Task: Open Card Partnership Agreements Review in Board Product Market Fit Analysis to Workspace Digital Analytics and add a team member Softage.4@softage.net, a label Blue, a checklist Strategic Planning, an attachment from Trello, a color Blue and finally, add a card description 'Conduct customer research for new product' and a comment 'This task requires us to be proactive in identifying potential opportunities for growth and expansion.'. Add a start date 'Jan 08, 1900' with a due date 'Jan 15, 1900'
Action: Mouse moved to (478, 129)
Screenshot: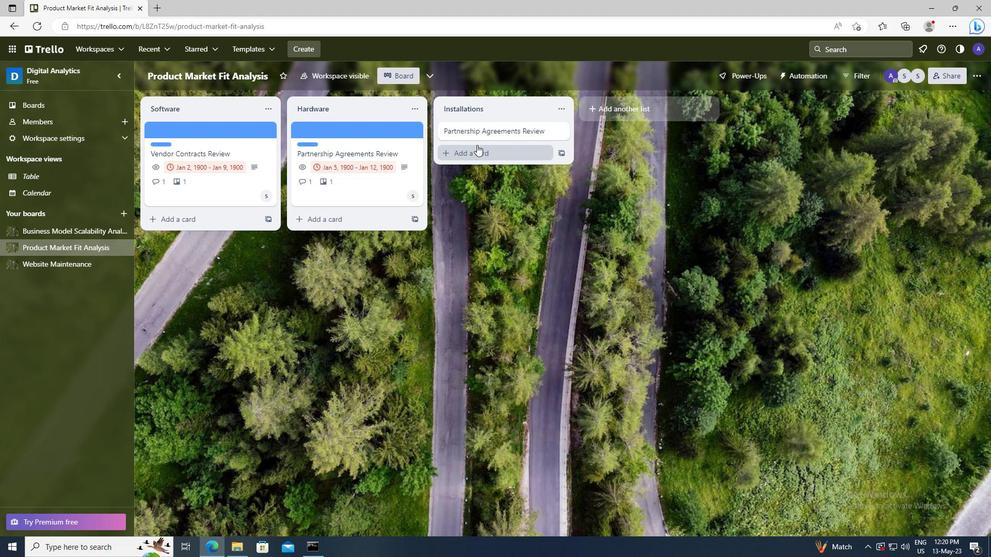 
Action: Mouse pressed left at (478, 129)
Screenshot: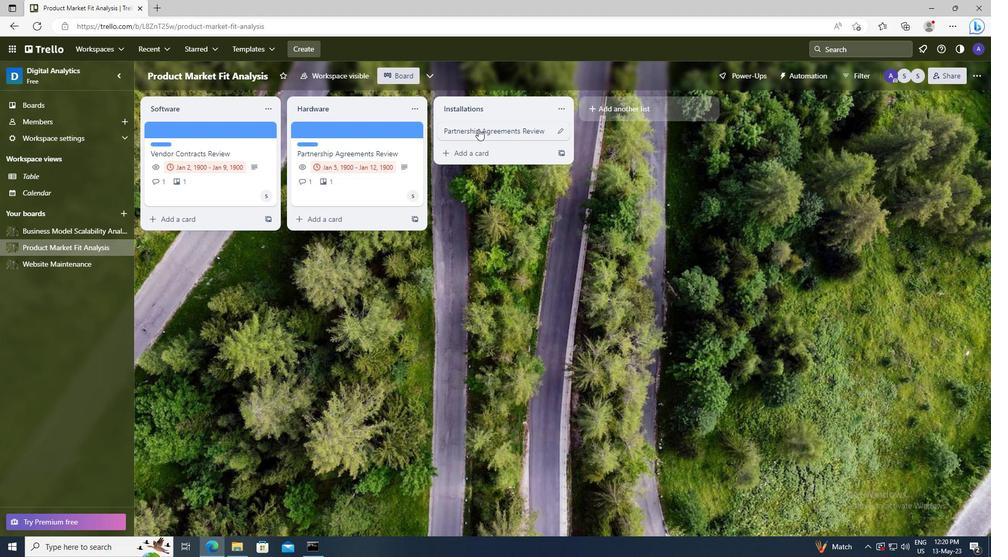 
Action: Mouse moved to (623, 160)
Screenshot: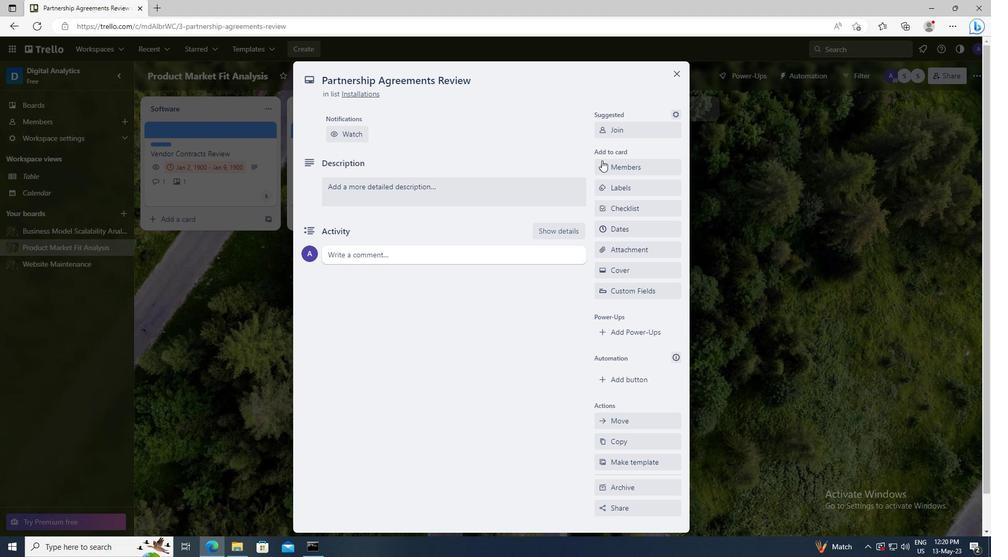 
Action: Mouse pressed left at (623, 160)
Screenshot: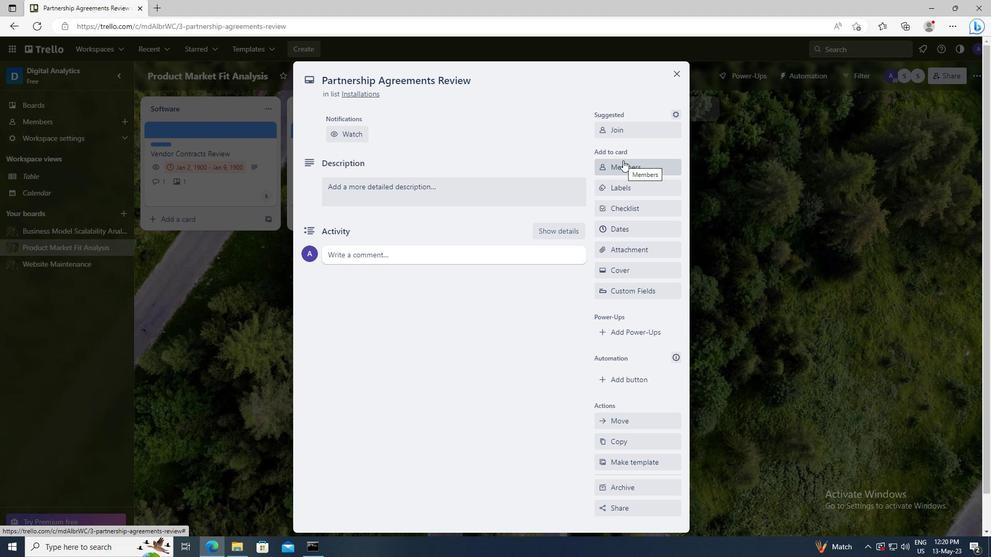 
Action: Mouse moved to (629, 212)
Screenshot: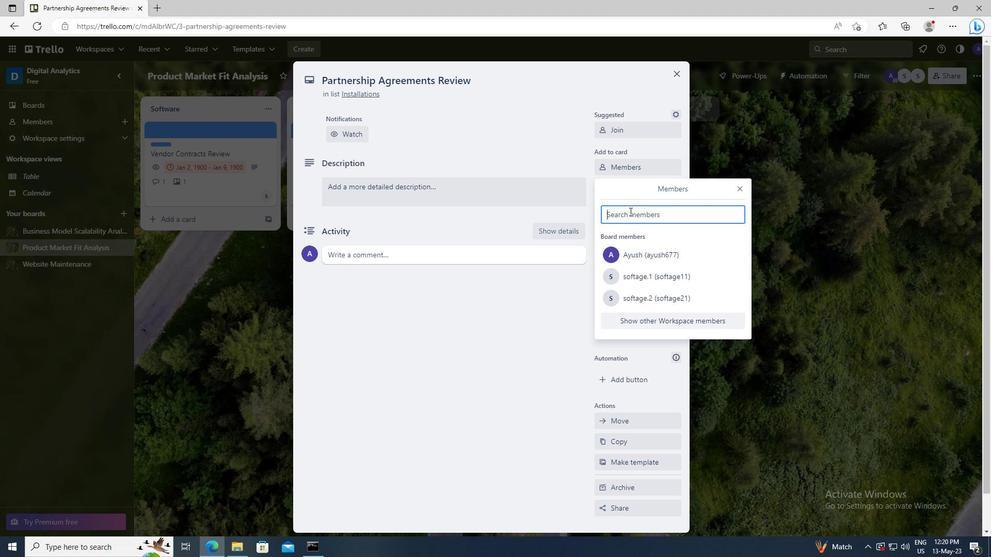 
Action: Mouse pressed left at (629, 212)
Screenshot: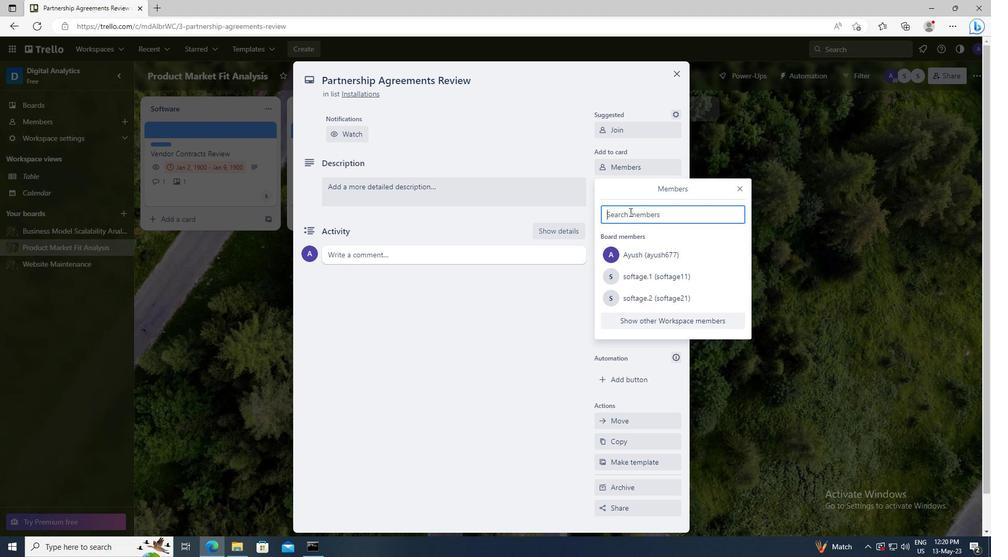 
Action: Key pressed <Key.shift>SOFTAGE.4
Screenshot: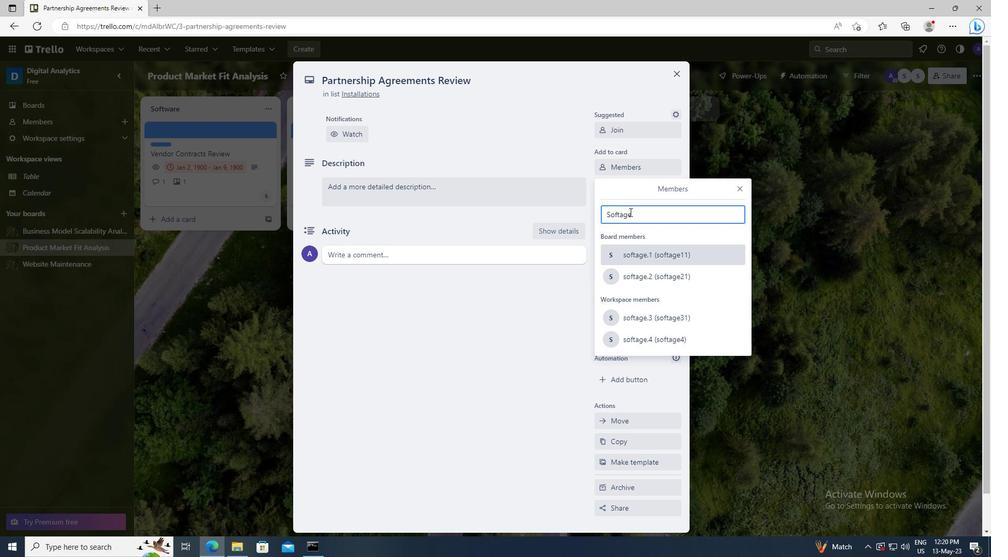 
Action: Mouse moved to (634, 309)
Screenshot: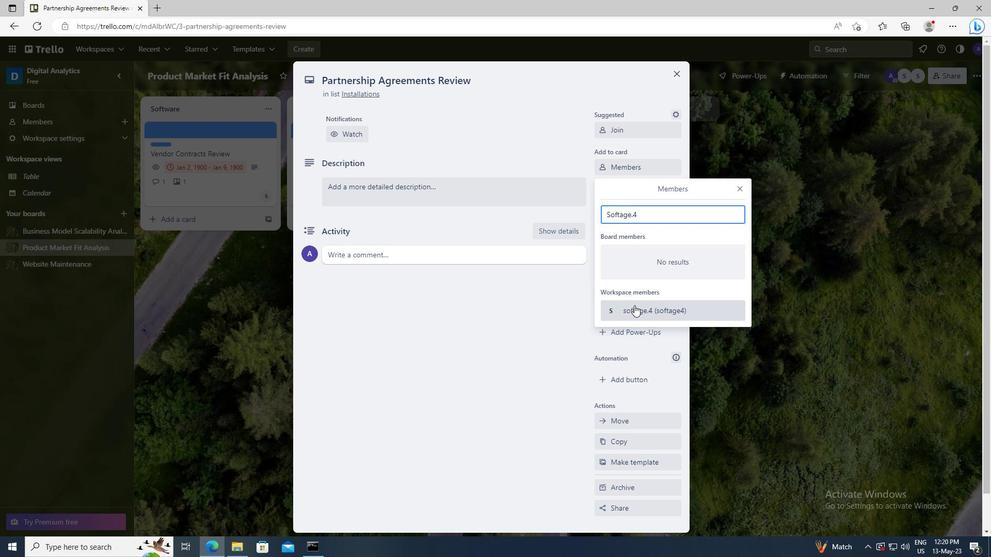 
Action: Mouse pressed left at (634, 309)
Screenshot: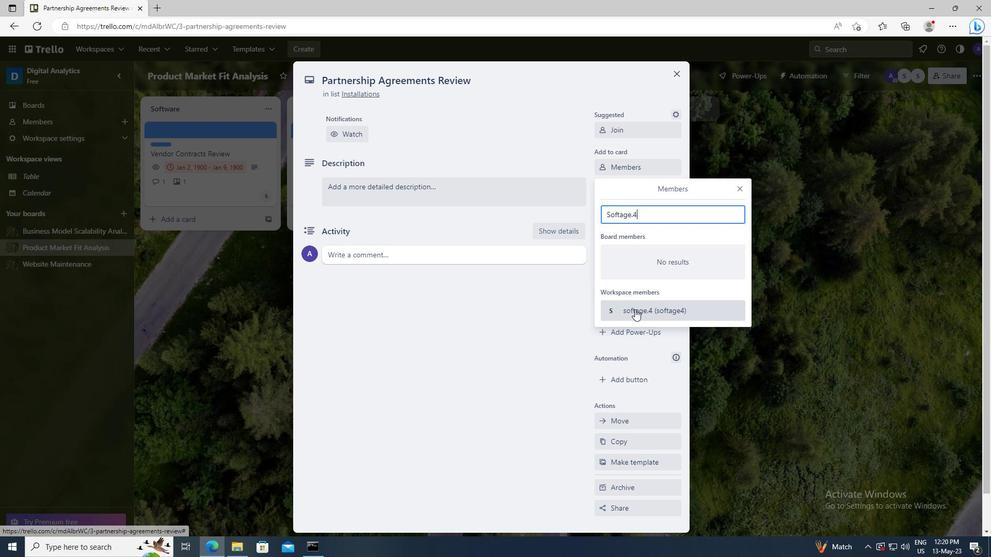 
Action: Mouse moved to (738, 188)
Screenshot: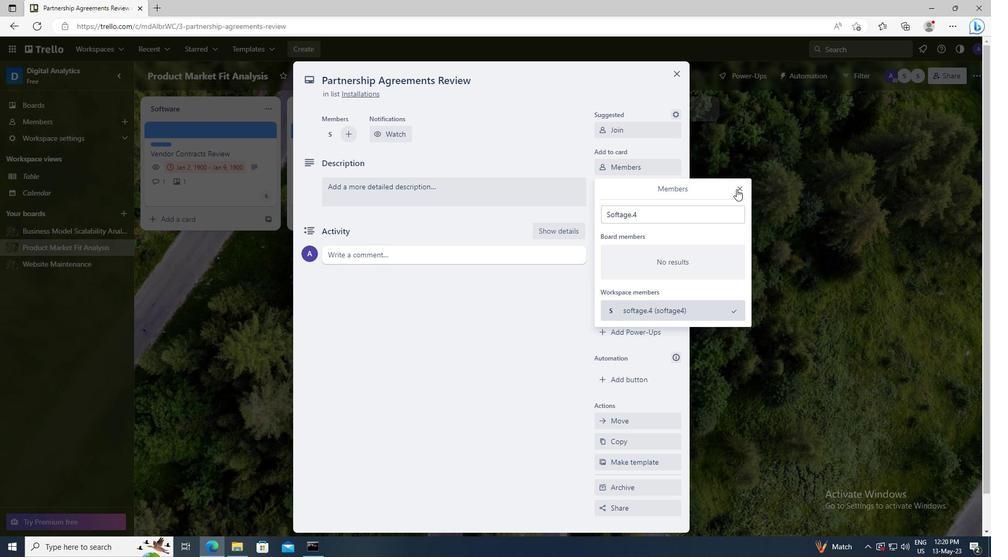 
Action: Mouse pressed left at (738, 188)
Screenshot: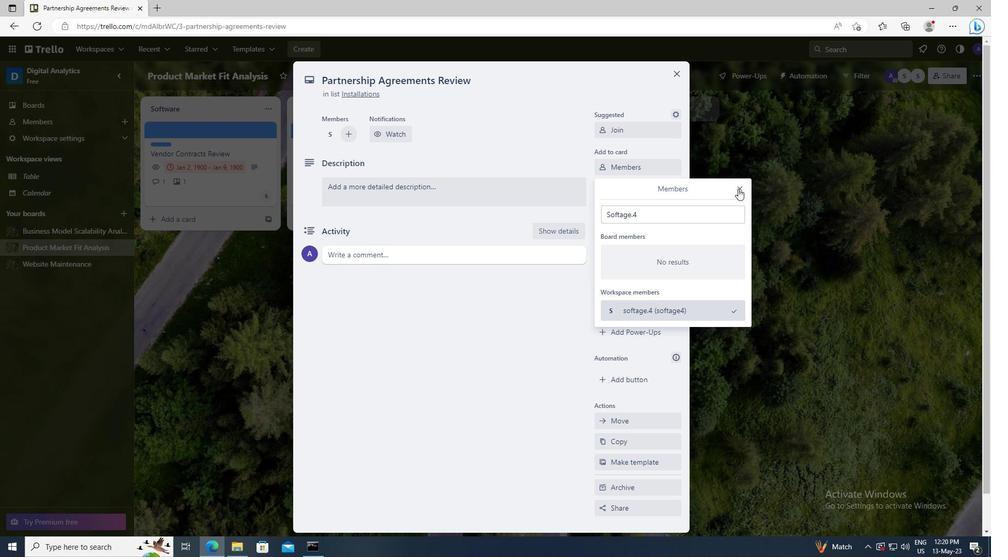 
Action: Mouse moved to (625, 188)
Screenshot: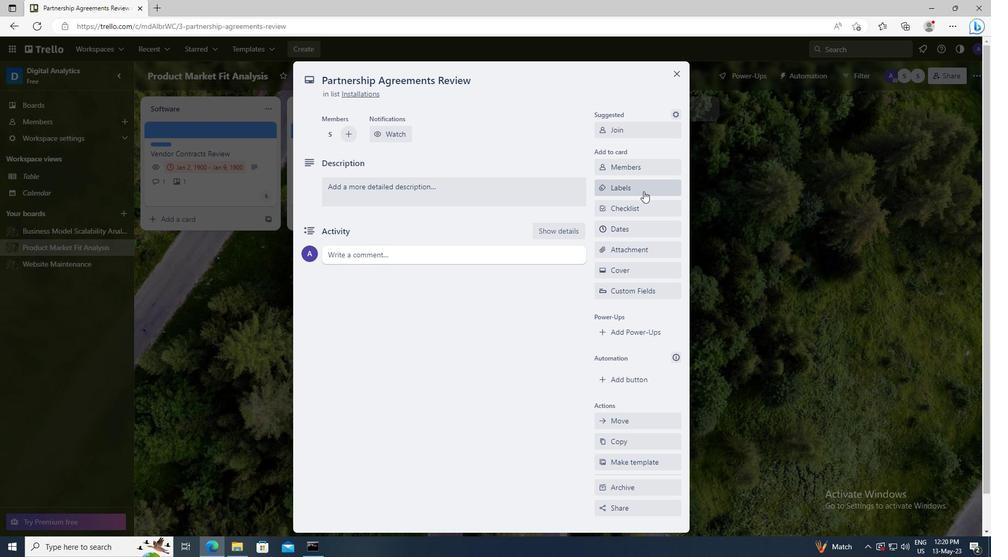 
Action: Mouse pressed left at (625, 188)
Screenshot: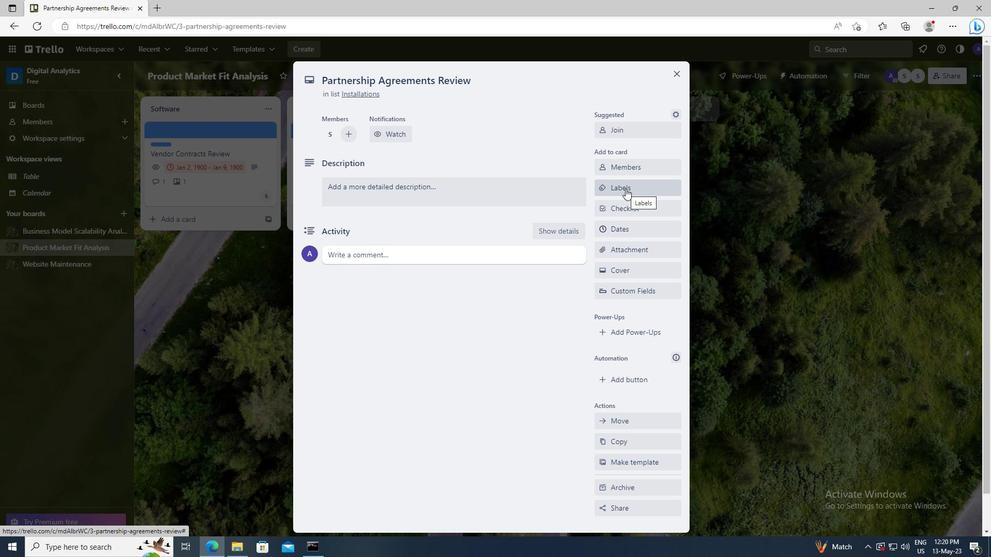 
Action: Mouse moved to (656, 390)
Screenshot: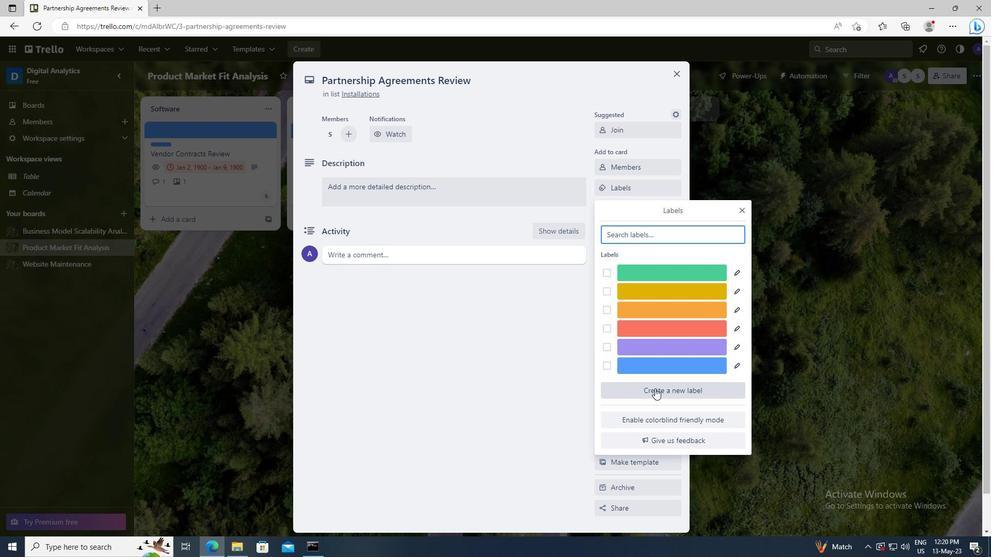 
Action: Mouse pressed left at (656, 390)
Screenshot: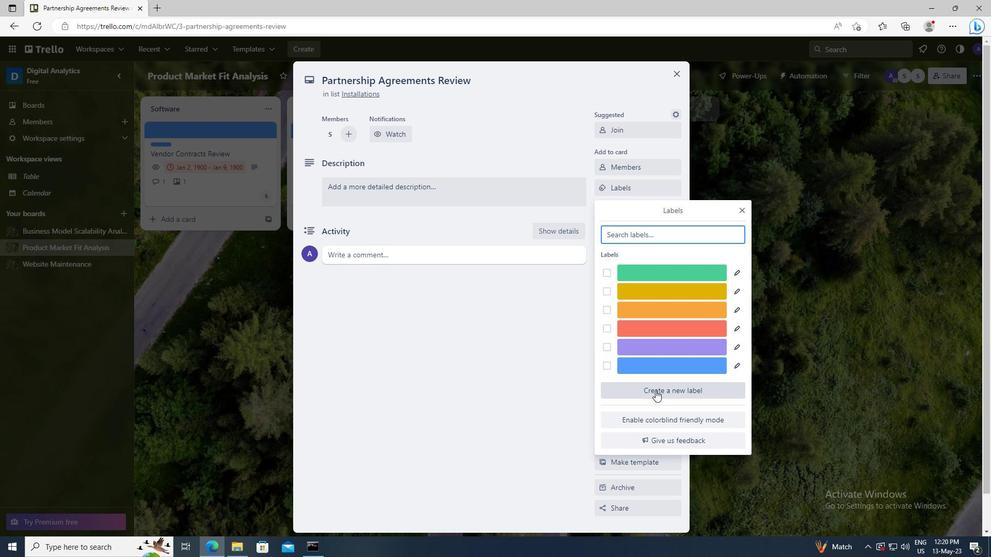 
Action: Mouse moved to (618, 415)
Screenshot: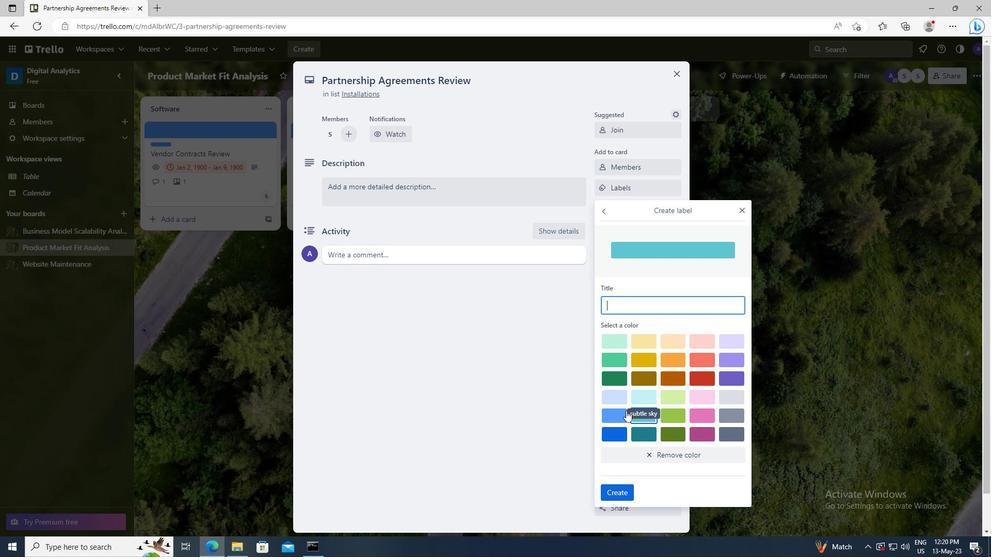 
Action: Mouse pressed left at (618, 415)
Screenshot: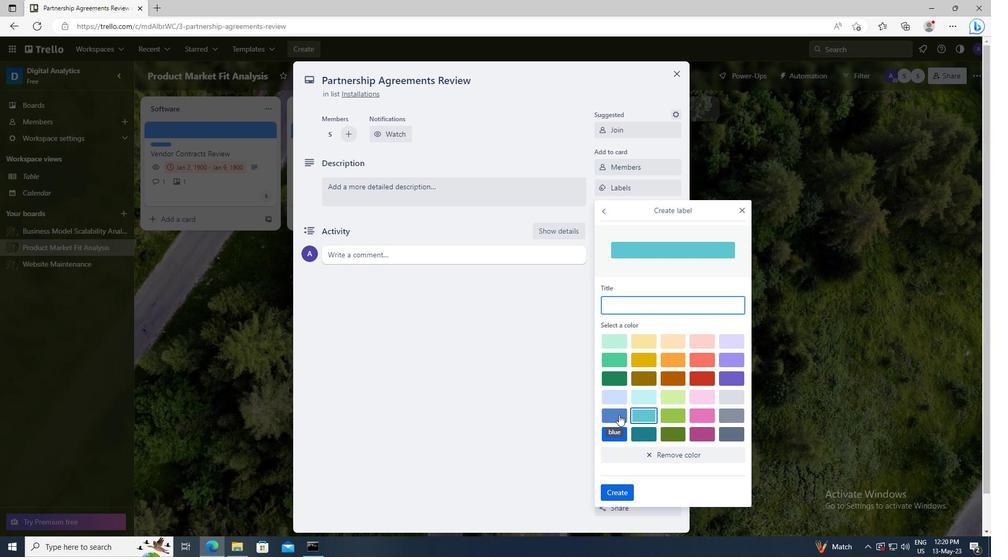 
Action: Mouse moved to (618, 491)
Screenshot: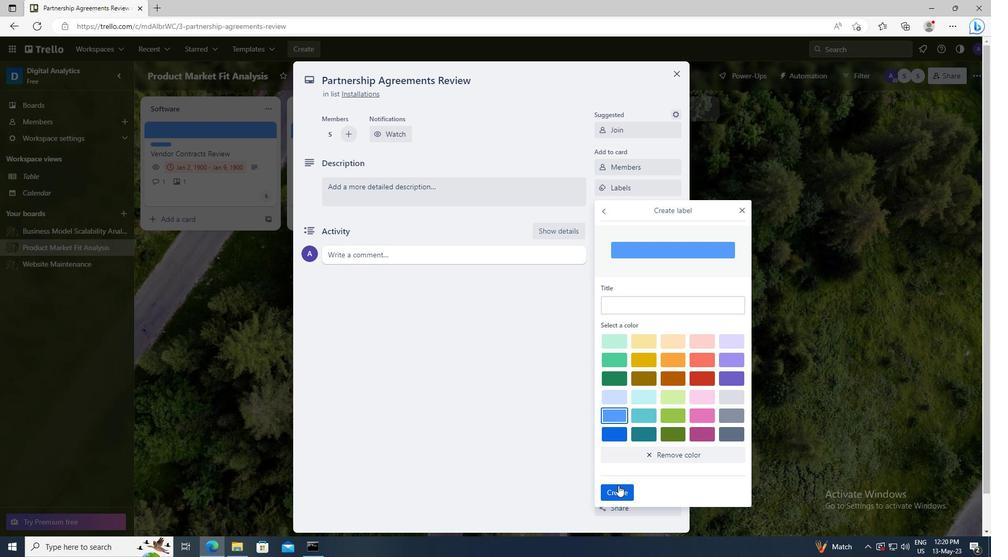 
Action: Mouse pressed left at (618, 491)
Screenshot: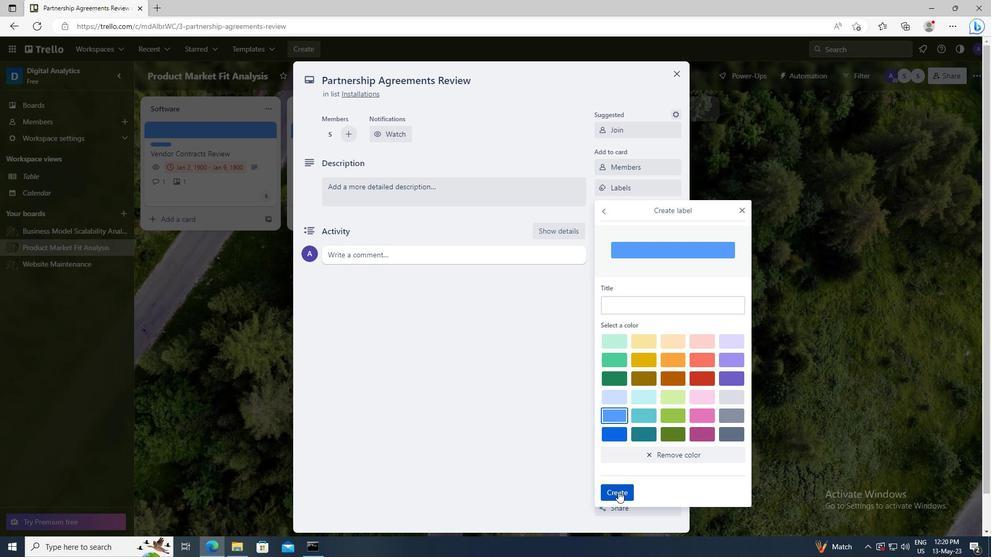 
Action: Mouse moved to (742, 211)
Screenshot: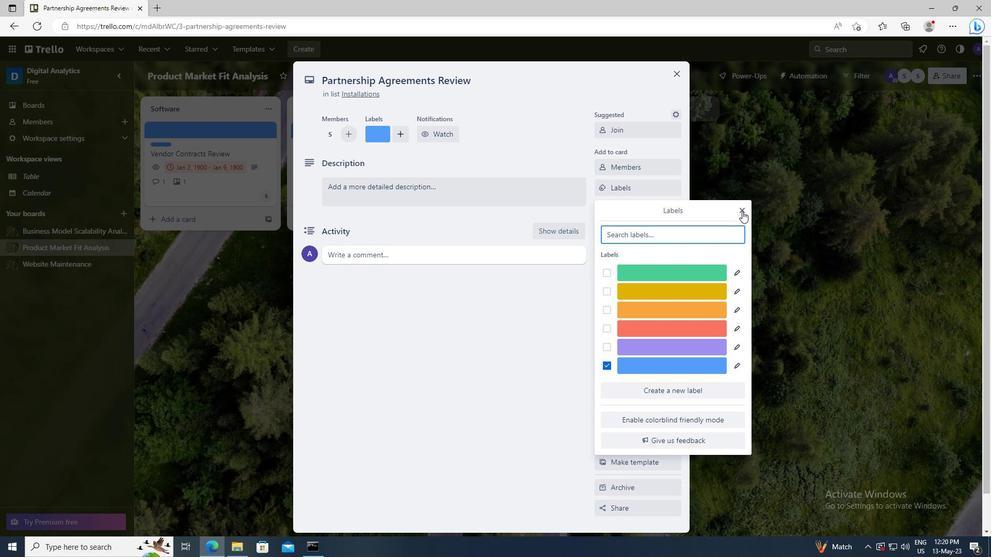 
Action: Mouse pressed left at (742, 211)
Screenshot: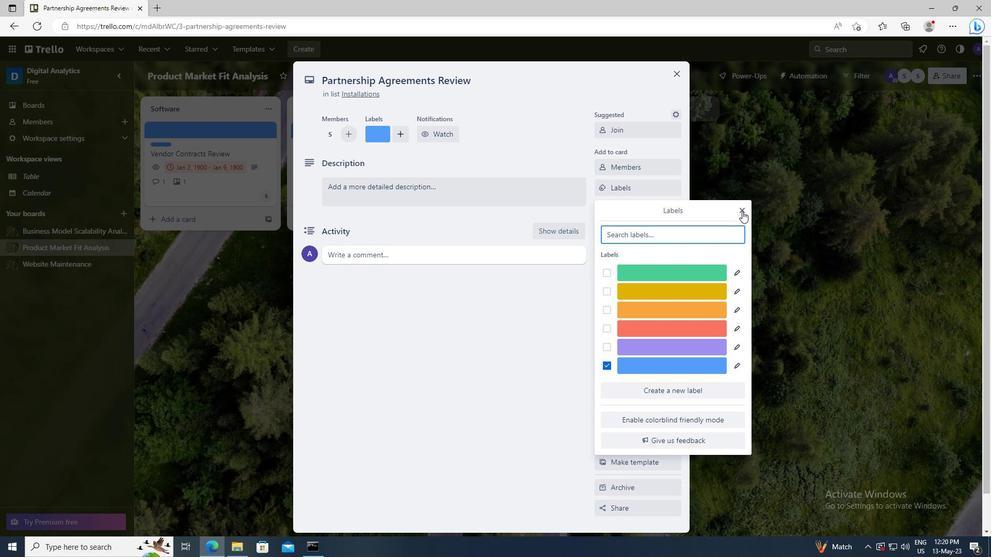 
Action: Mouse moved to (627, 209)
Screenshot: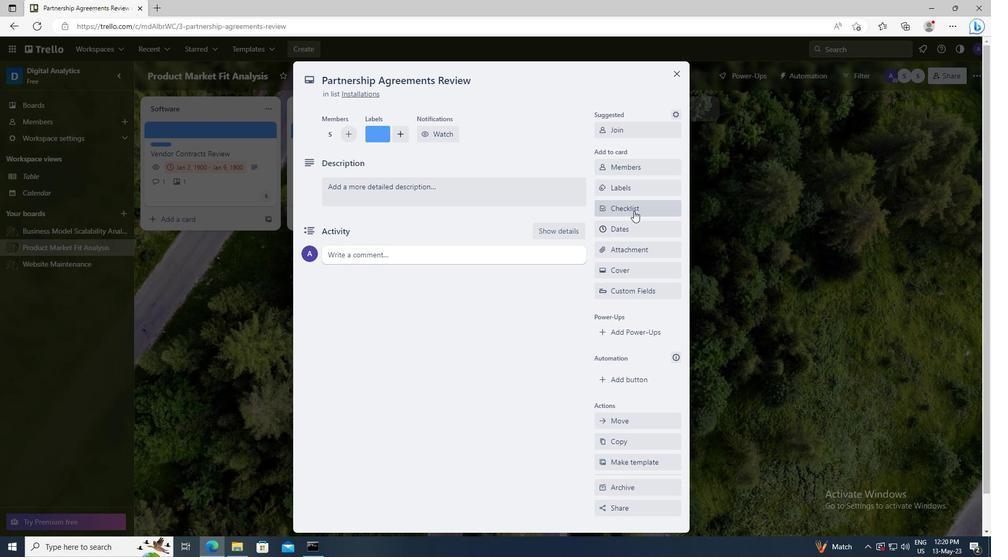 
Action: Mouse pressed left at (627, 209)
Screenshot: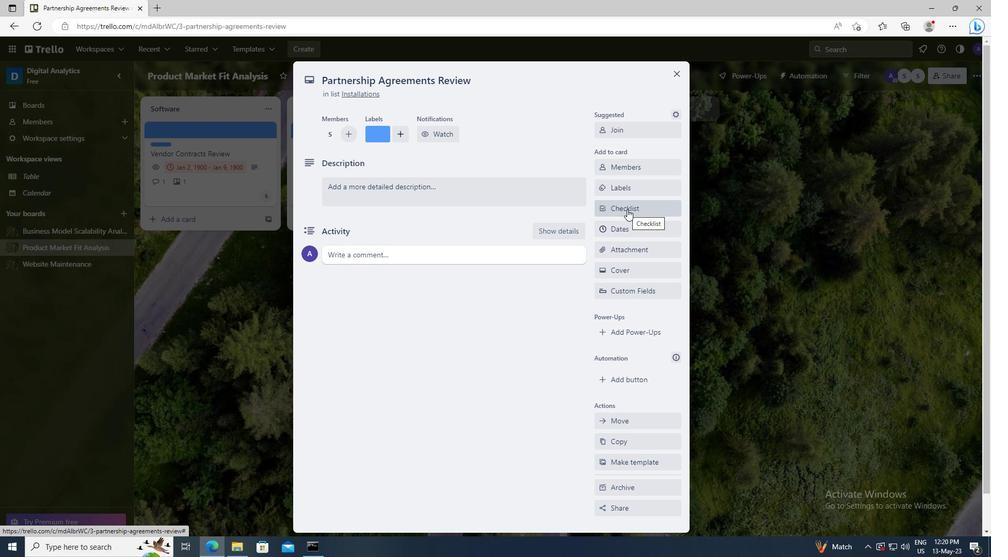 
Action: Key pressed <Key.shift>STRATEGIC<Key.space><Key.shift>PLANNING
Screenshot: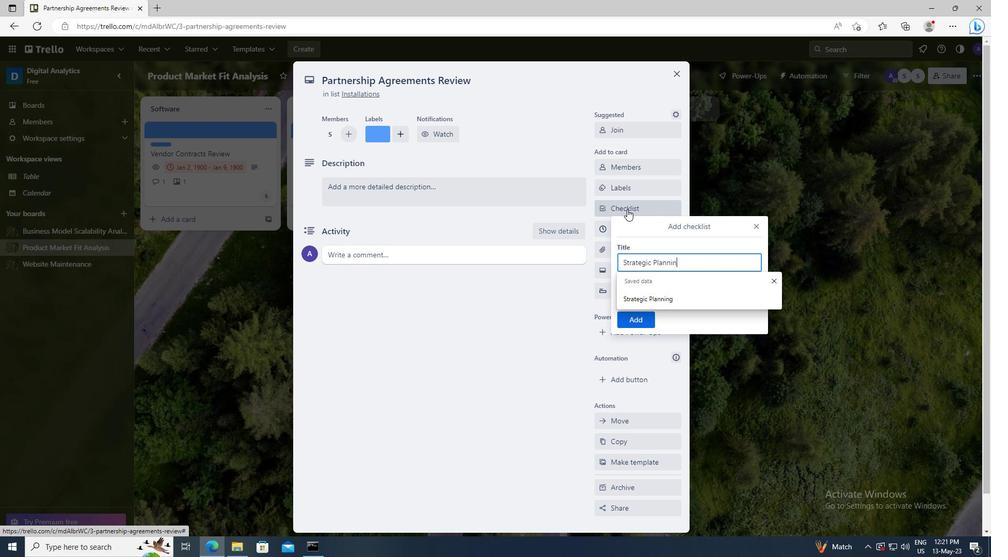 
Action: Mouse moved to (629, 318)
Screenshot: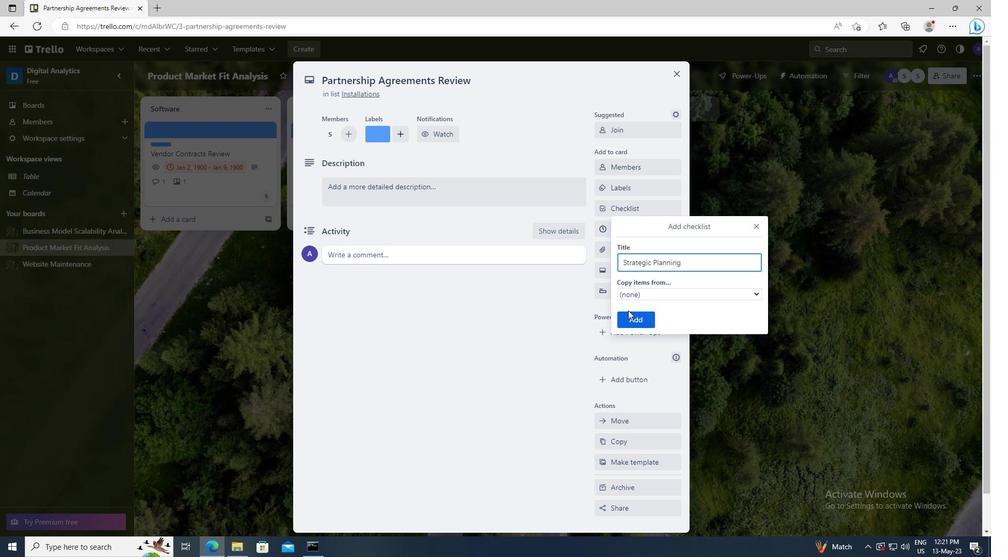 
Action: Mouse pressed left at (629, 318)
Screenshot: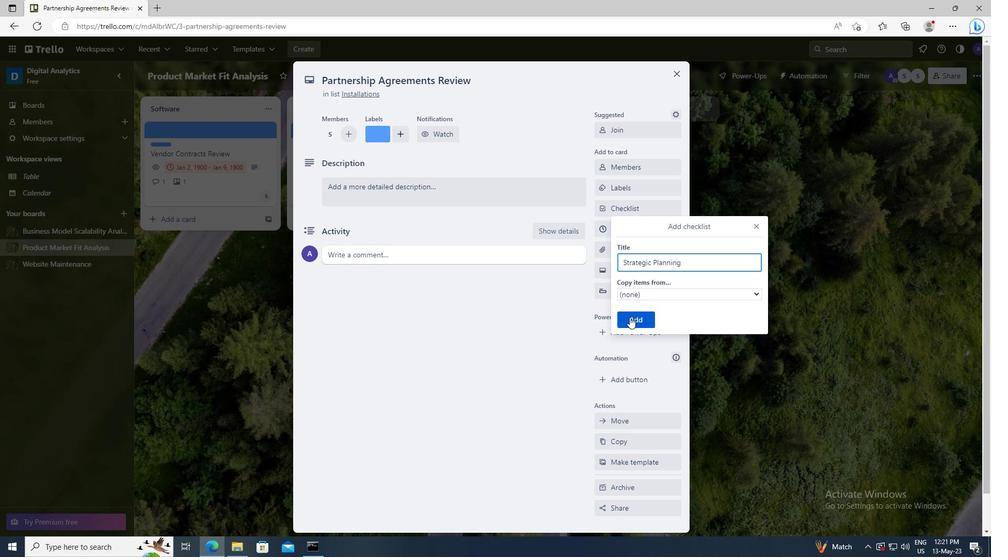 
Action: Mouse moved to (629, 253)
Screenshot: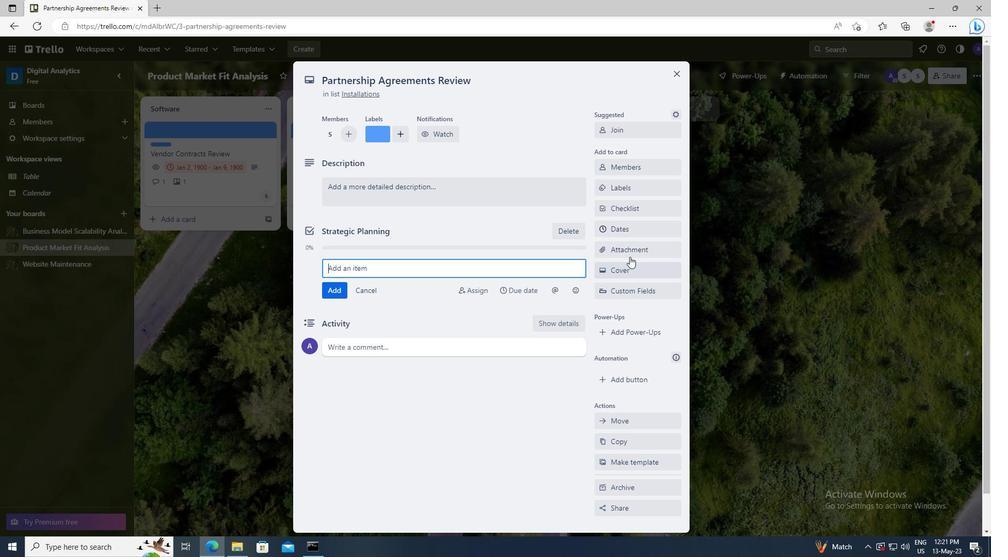 
Action: Mouse pressed left at (629, 253)
Screenshot: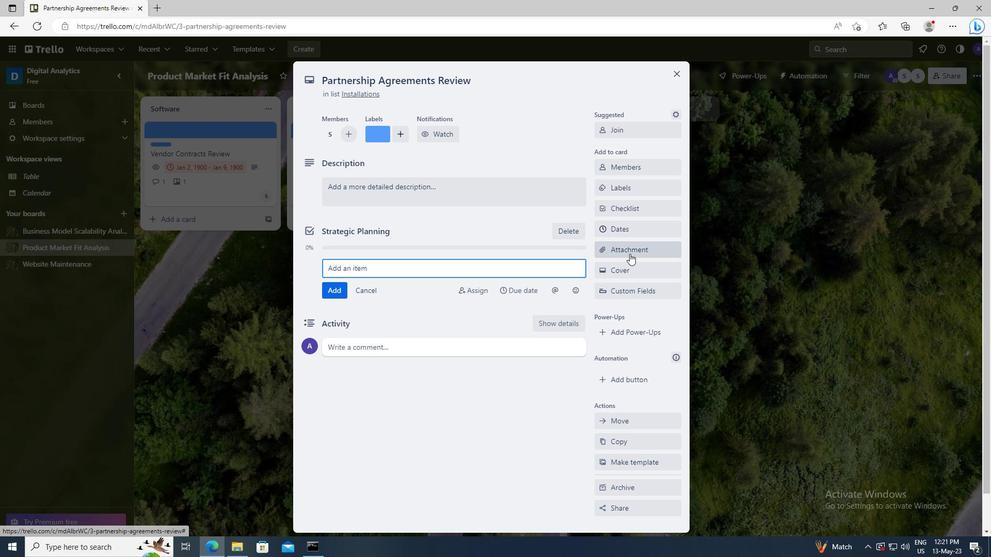 
Action: Mouse moved to (617, 314)
Screenshot: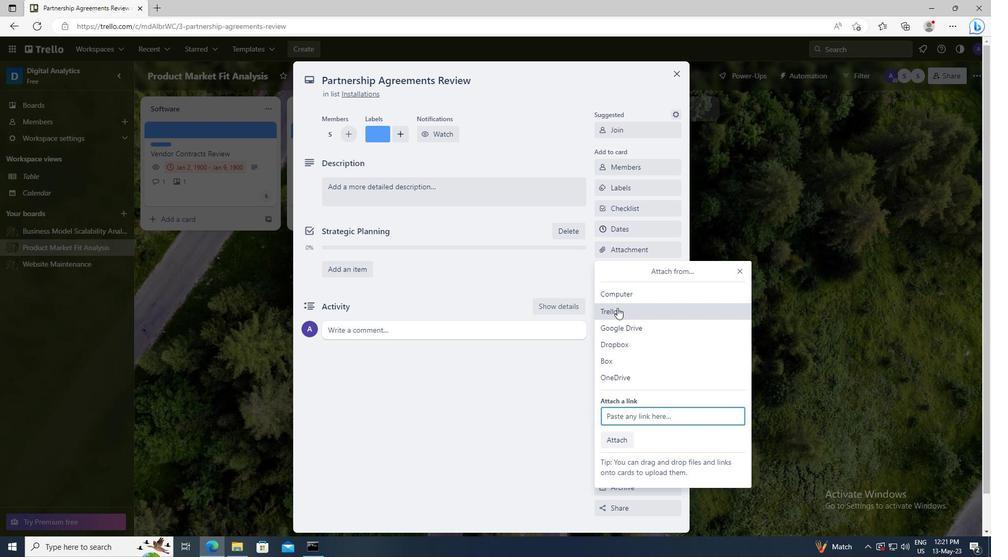 
Action: Mouse pressed left at (617, 314)
Screenshot: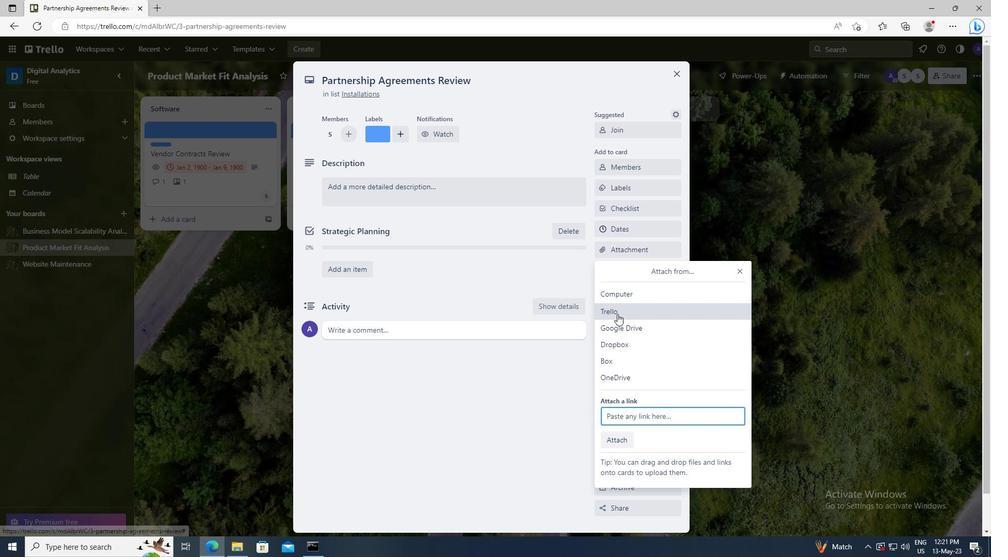 
Action: Mouse moved to (616, 250)
Screenshot: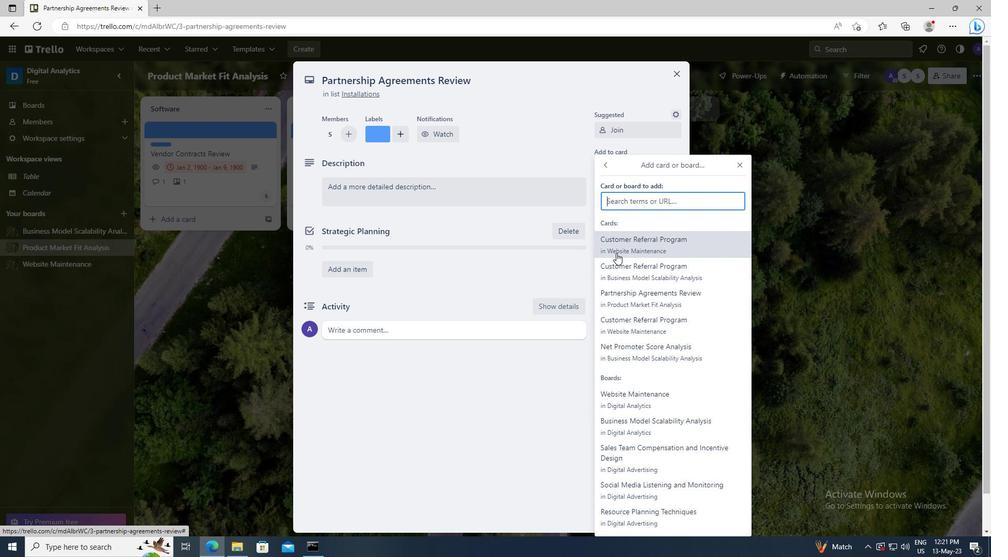 
Action: Mouse pressed left at (616, 250)
Screenshot: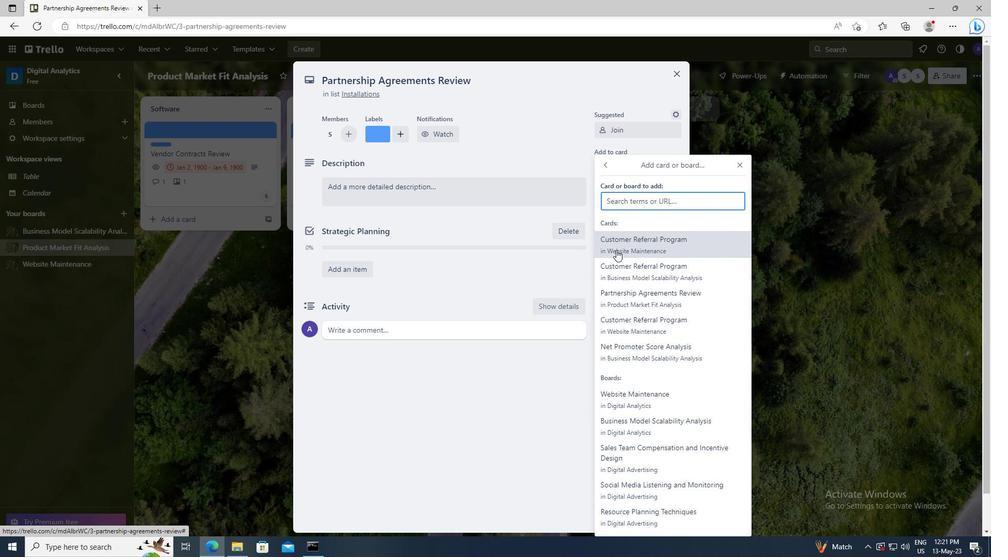 
Action: Mouse moved to (618, 268)
Screenshot: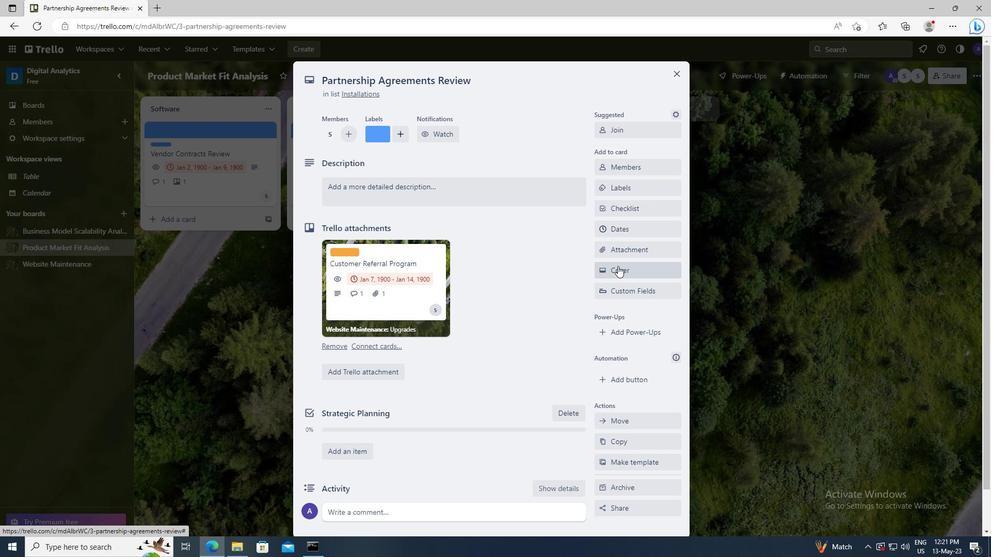 
Action: Mouse pressed left at (618, 268)
Screenshot: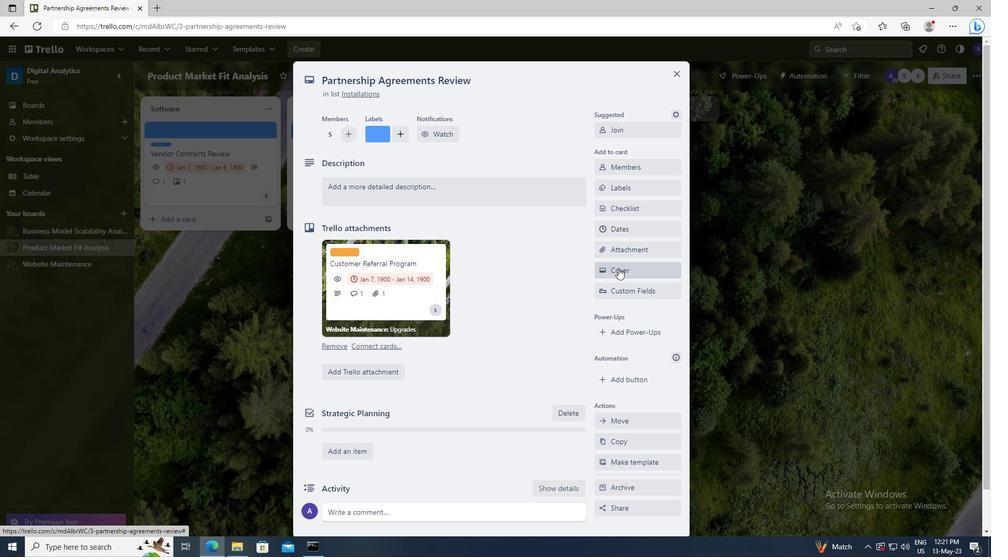 
Action: Mouse moved to (611, 355)
Screenshot: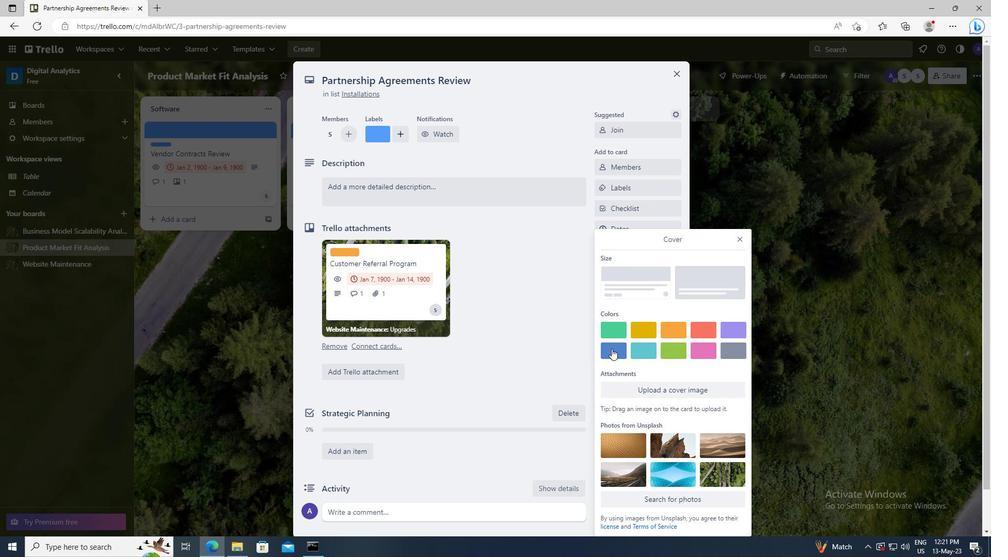 
Action: Mouse pressed left at (611, 355)
Screenshot: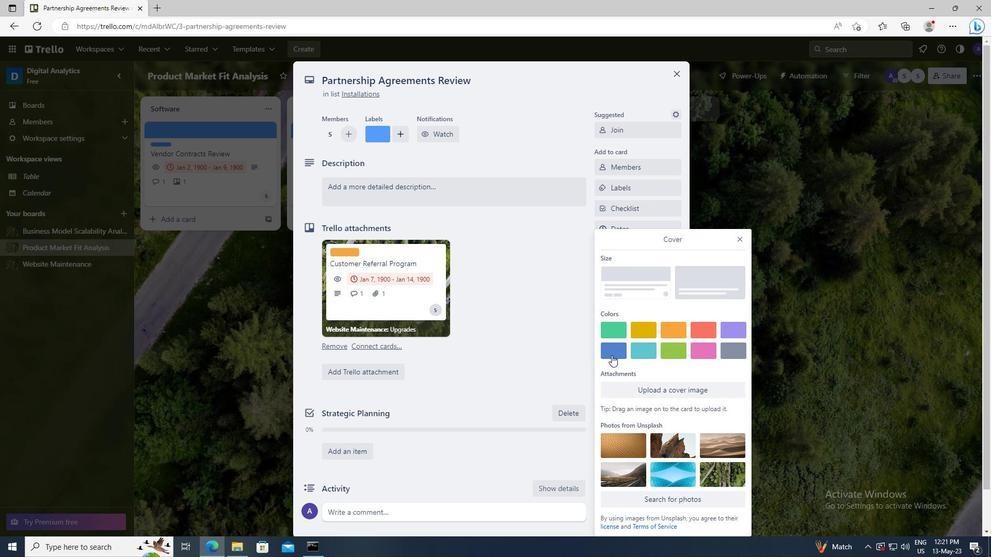 
Action: Mouse moved to (739, 221)
Screenshot: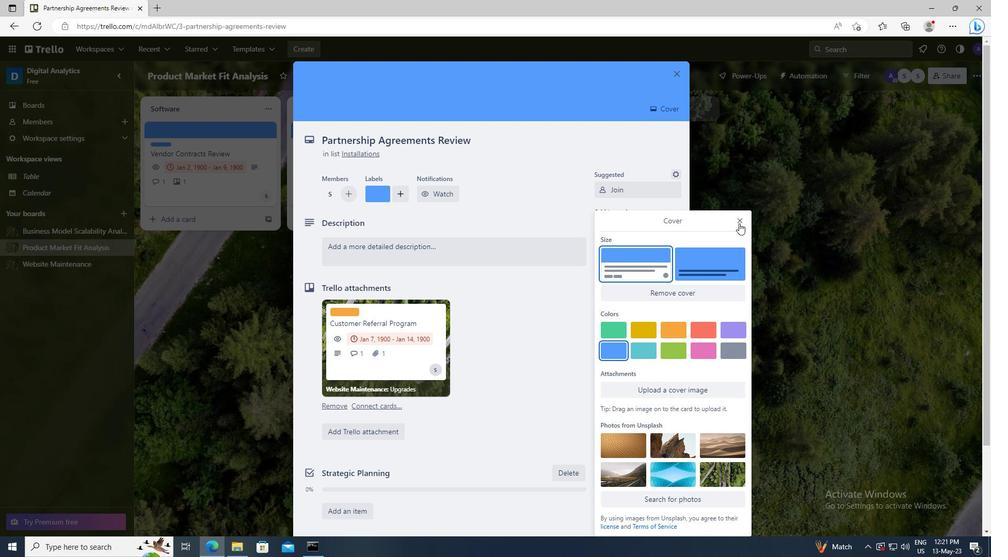 
Action: Mouse pressed left at (739, 221)
Screenshot: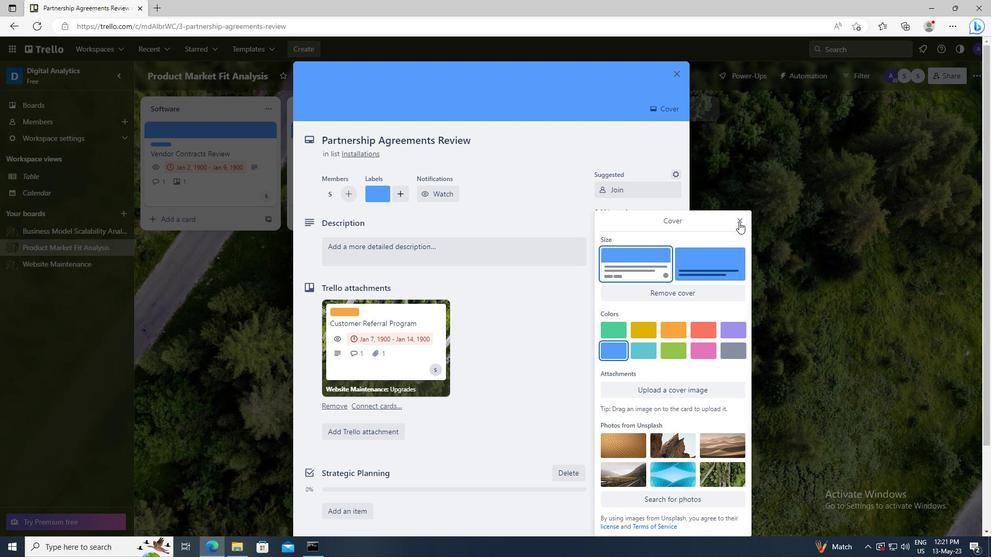 
Action: Mouse moved to (433, 249)
Screenshot: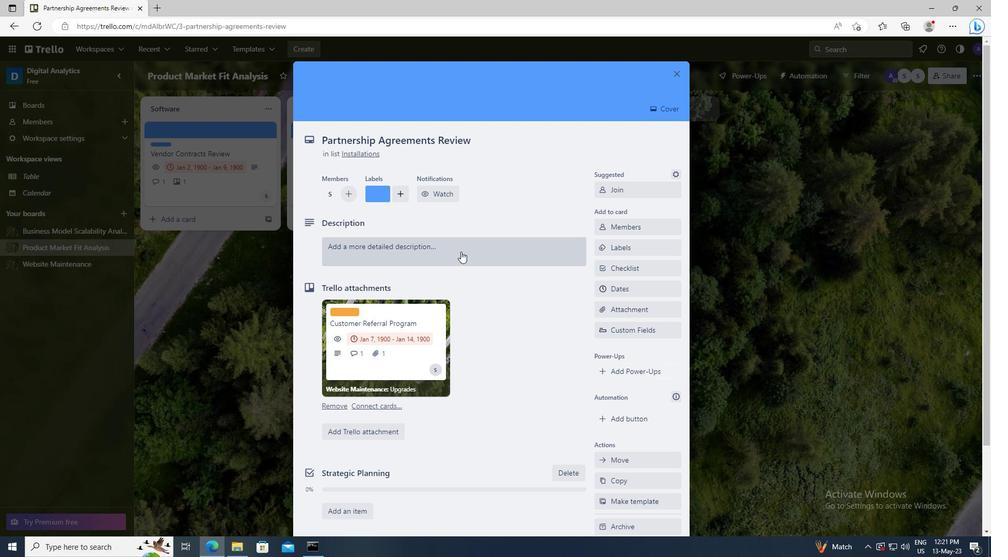 
Action: Mouse pressed left at (433, 249)
Screenshot: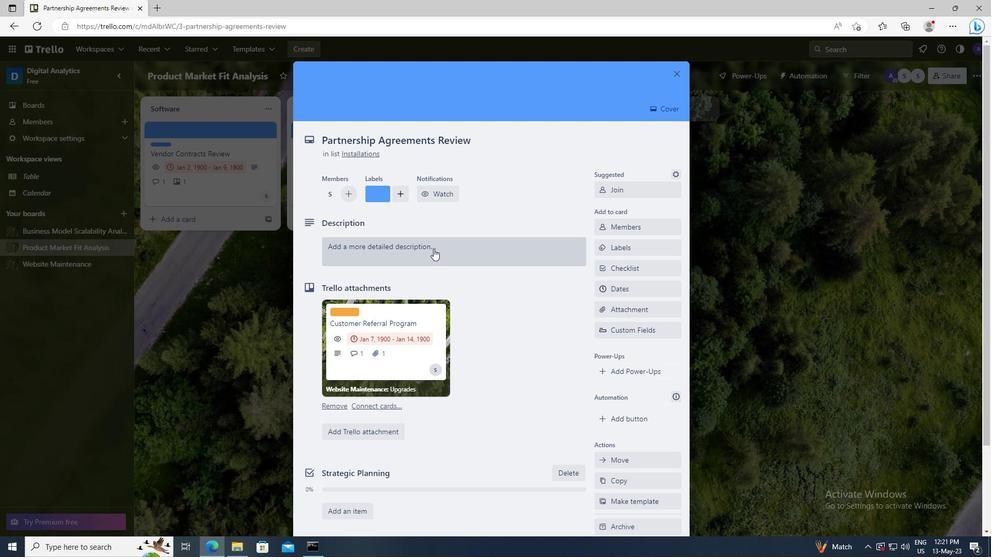 
Action: Key pressed <Key.shift>CONDUCT<Key.space>CUSTOMER<Key.space>RESEARCH<Key.space>FOR<Key.space>NEW<Key.space>PRODUCT
Screenshot: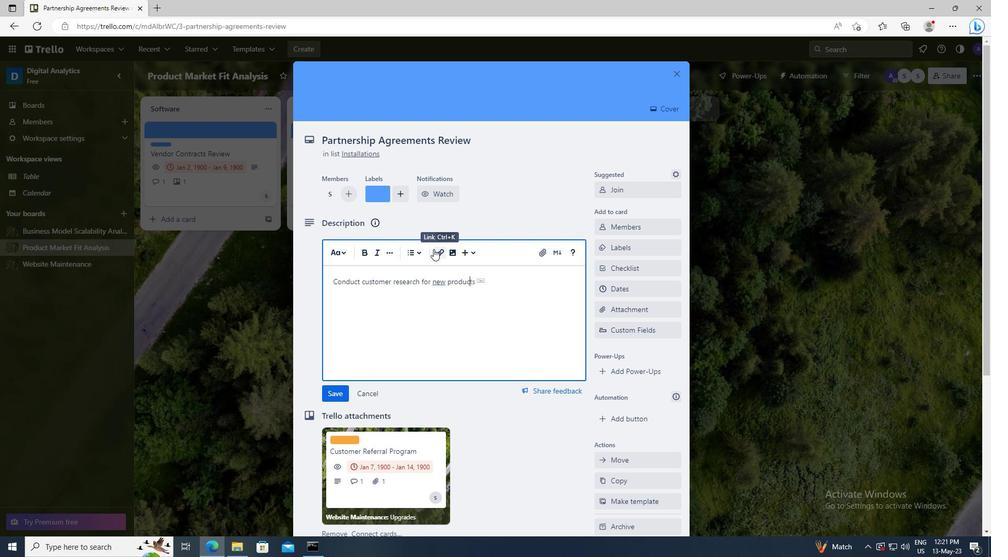 
Action: Mouse scrolled (433, 248) with delta (0, 0)
Screenshot: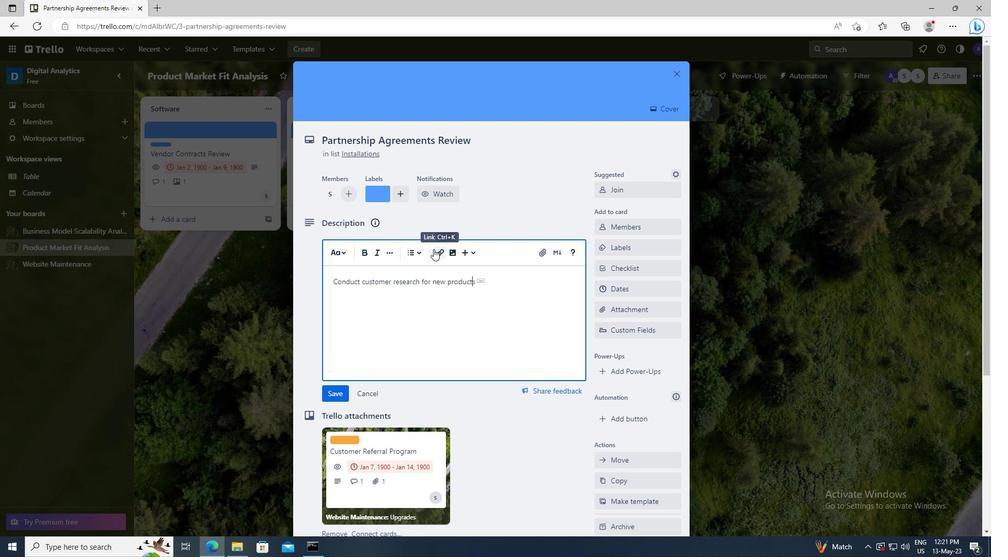 
Action: Mouse moved to (339, 319)
Screenshot: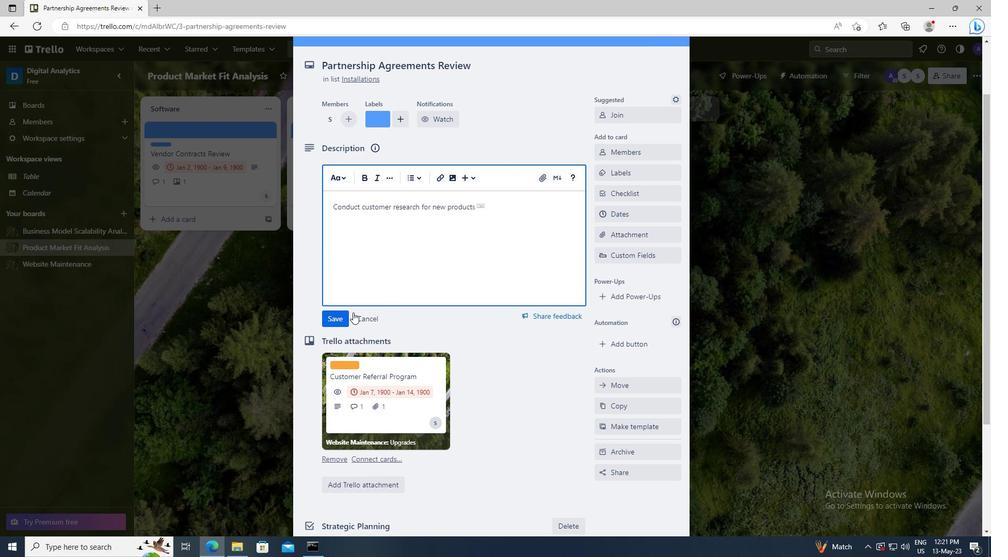 
Action: Mouse pressed left at (339, 319)
Screenshot: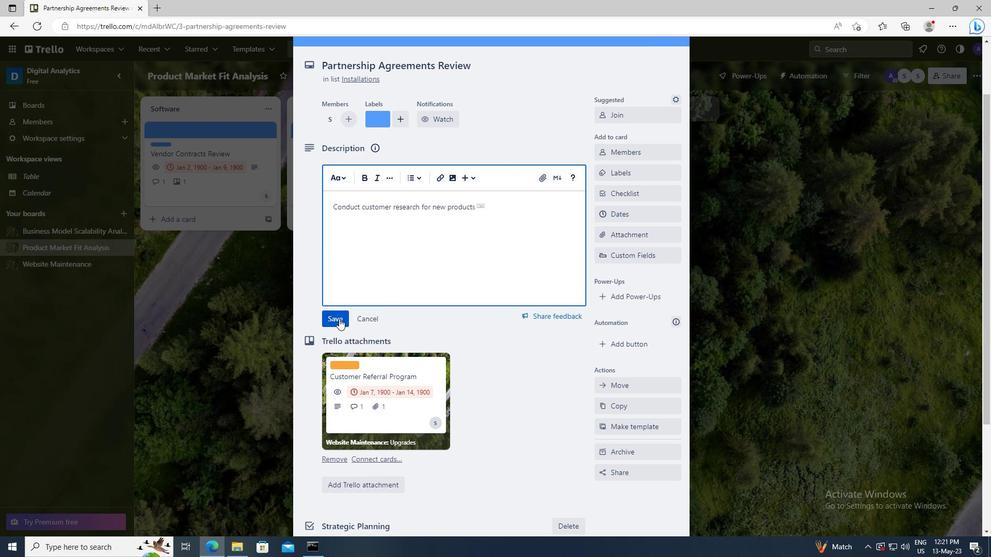 
Action: Mouse scrolled (339, 318) with delta (0, 0)
Screenshot: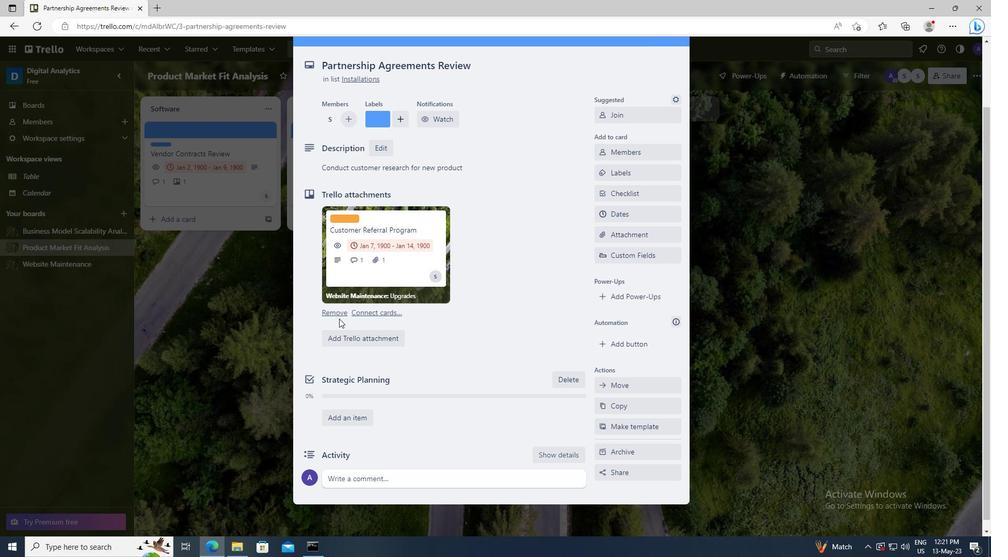 
Action: Mouse moved to (352, 470)
Screenshot: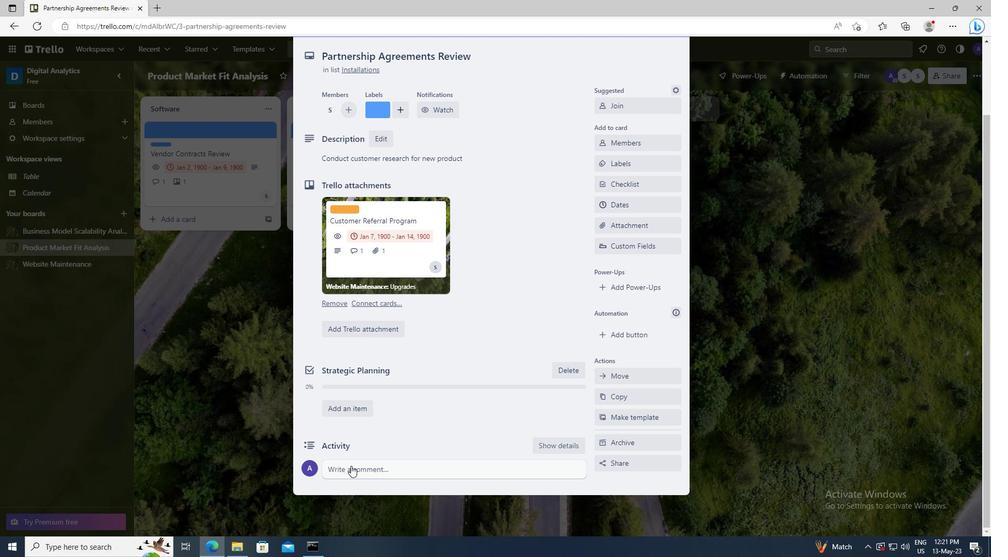 
Action: Mouse pressed left at (352, 470)
Screenshot: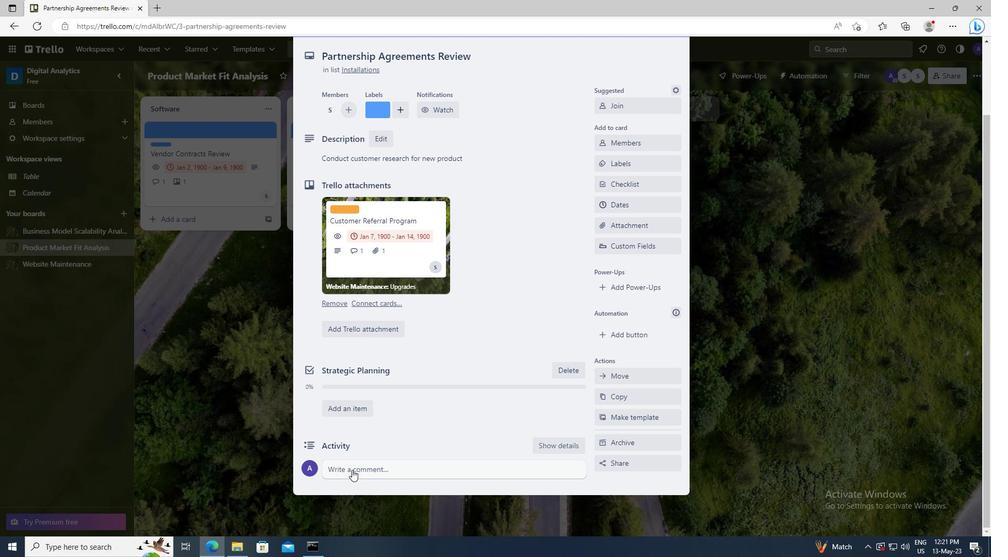 
Action: Key pressed <Key.shift>THIS<Key.space>TASK<Key.space>REQUIRES<Key.space>US<Key.space>TO<Key.space>BE<Key.space>PROACTIVE<Key.space>IN<Key.space>IDENTIFYING<Key.space>POTENTIAL<Key.space>OPPORTUNITIES<Key.space>FOR<Key.space>GROWTH<Key.space>AND<Key.space>EXPANSION.
Screenshot: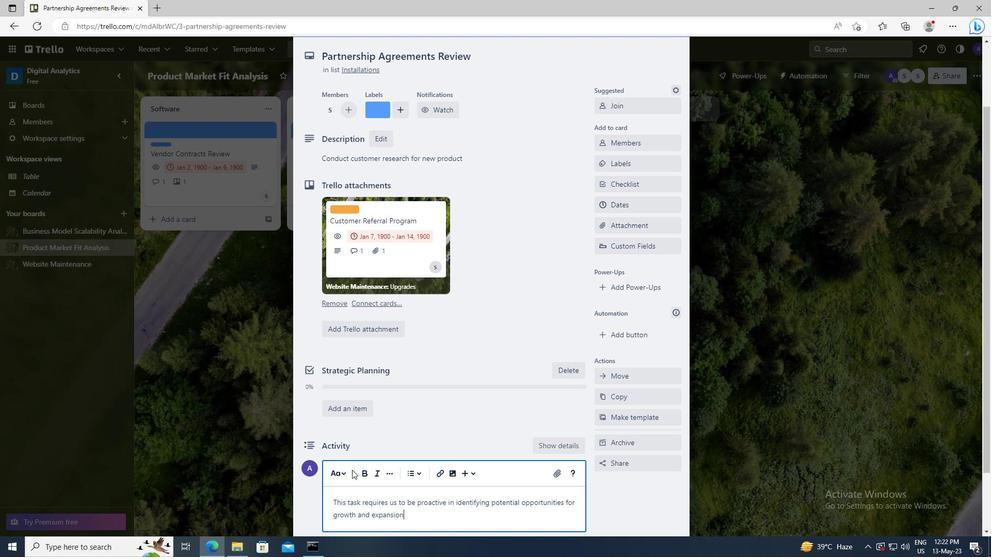 
Action: Mouse scrolled (352, 469) with delta (0, 0)
Screenshot: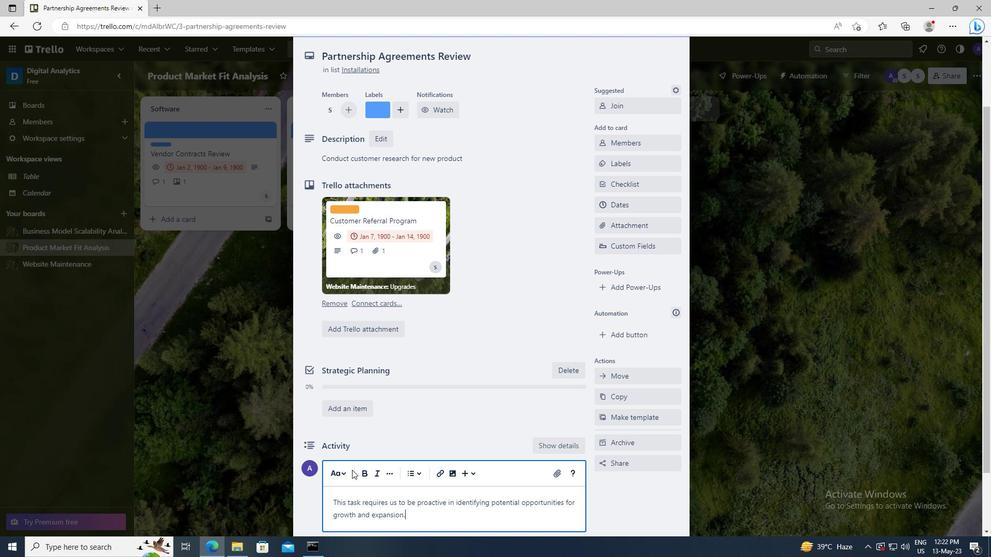 
Action: Mouse moved to (338, 471)
Screenshot: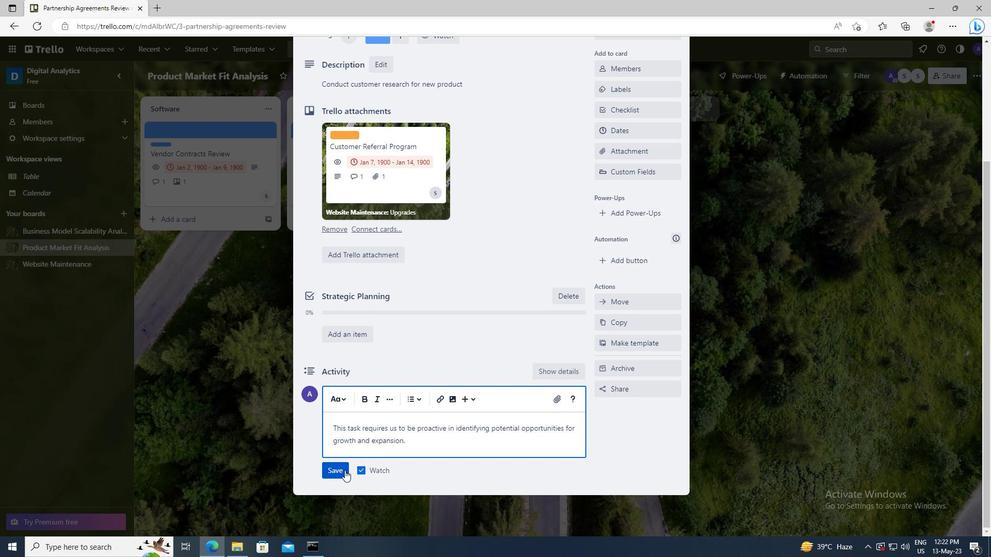 
Action: Mouse pressed left at (338, 471)
Screenshot: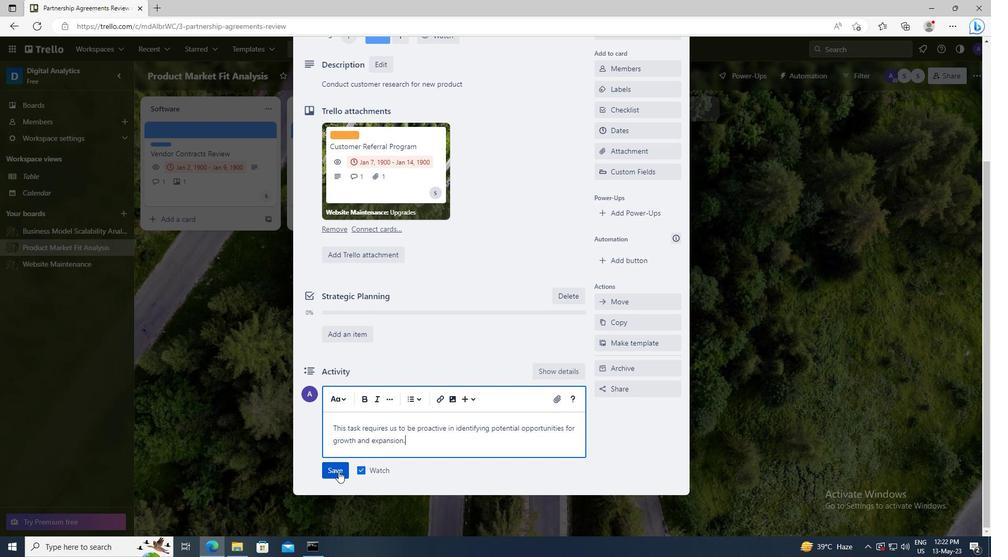 
Action: Mouse moved to (618, 204)
Screenshot: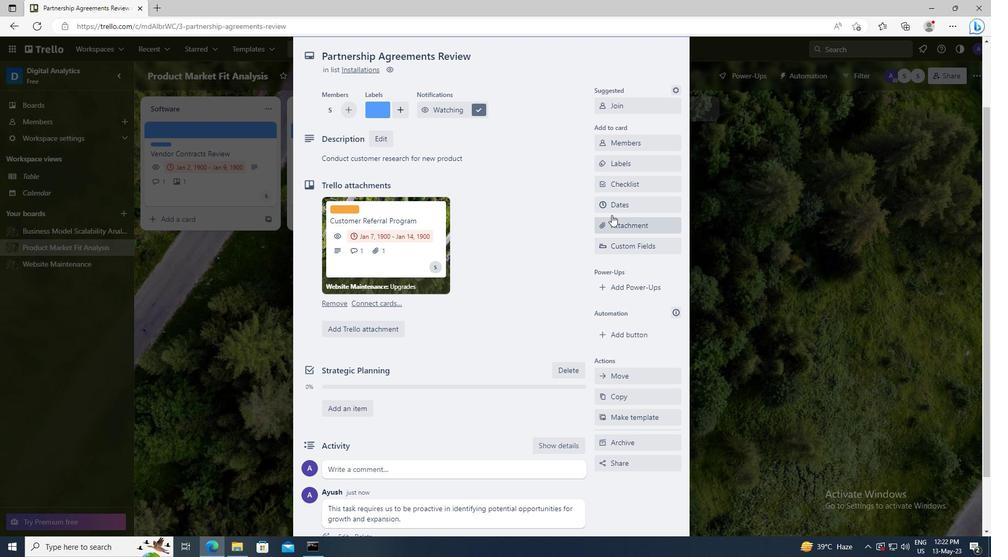 
Action: Mouse pressed left at (618, 204)
Screenshot: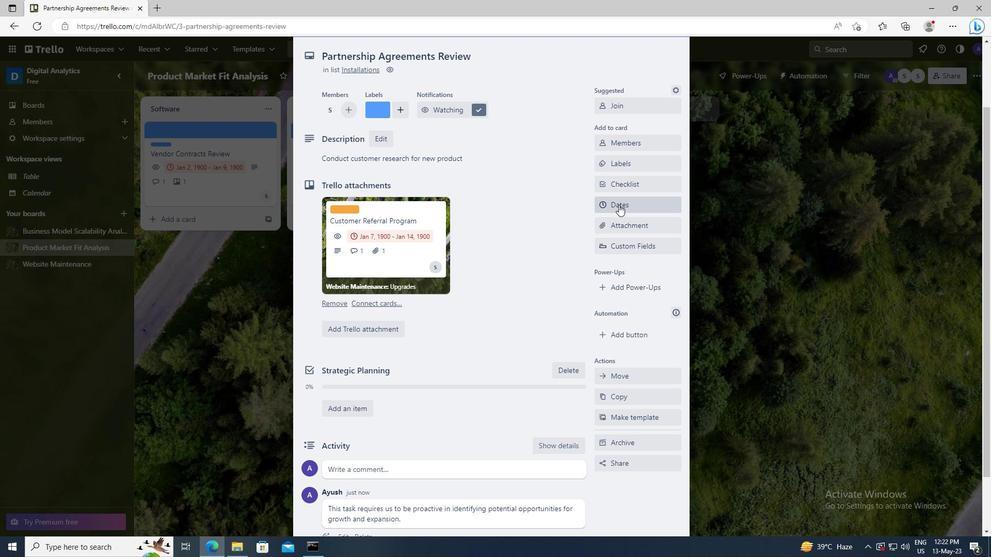 
Action: Mouse moved to (603, 262)
Screenshot: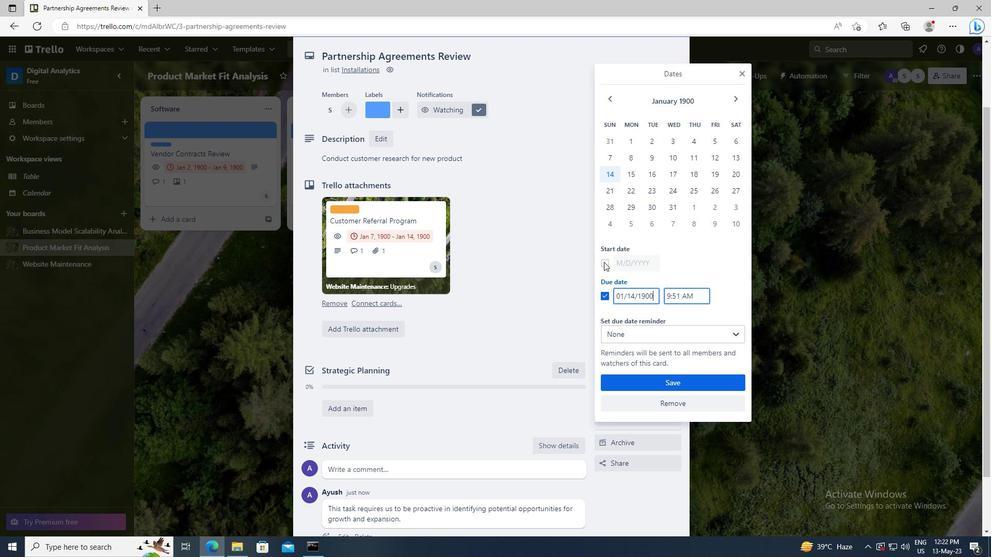 
Action: Mouse pressed left at (603, 262)
Screenshot: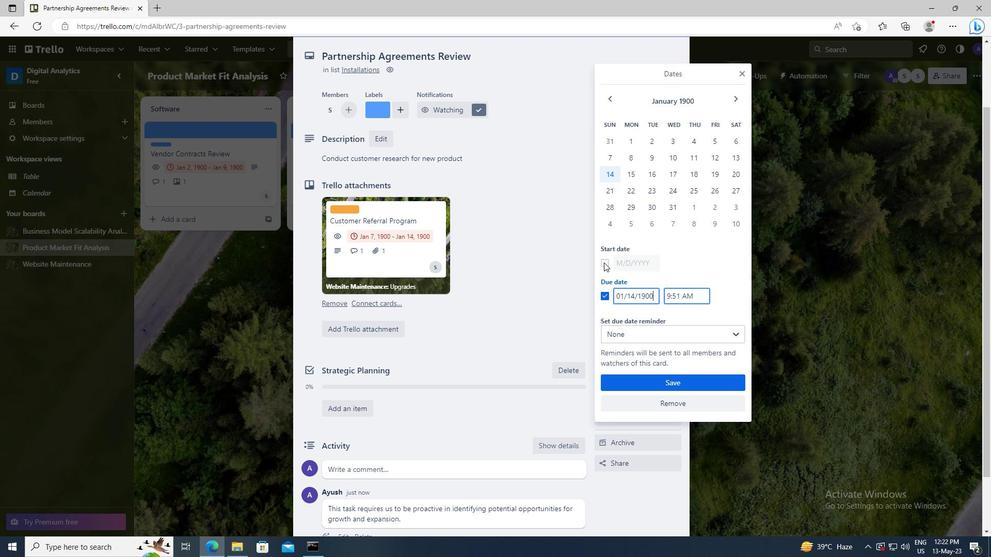 
Action: Mouse moved to (651, 262)
Screenshot: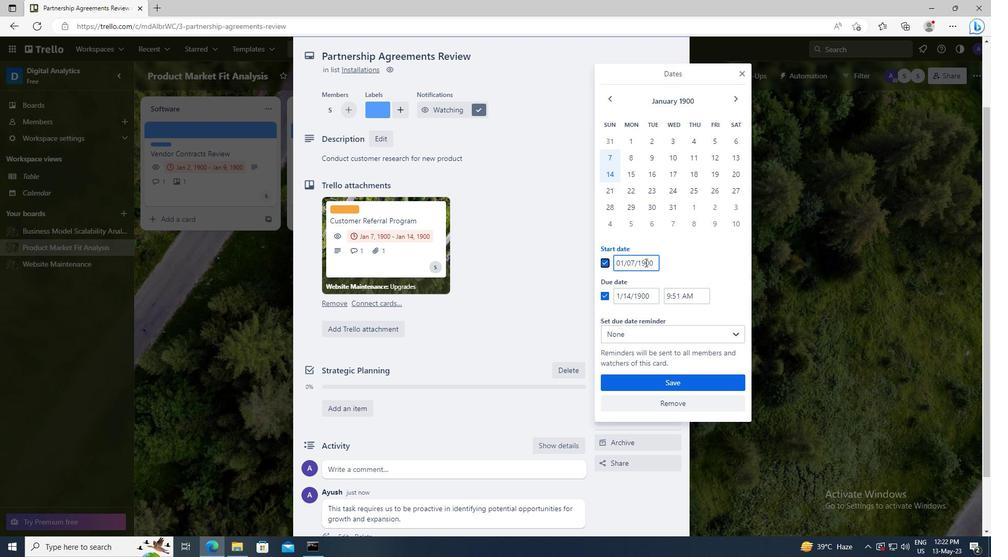 
Action: Mouse pressed left at (651, 262)
Screenshot: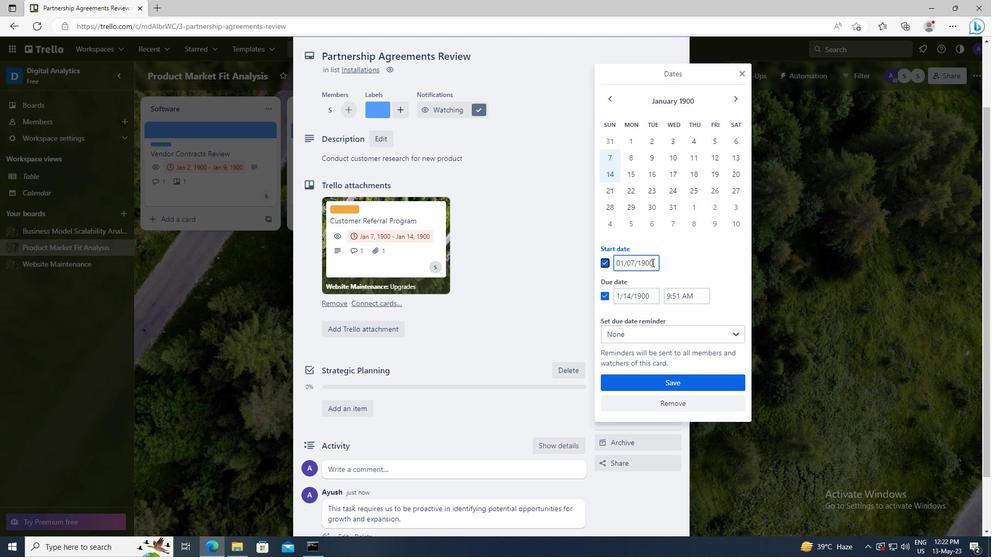 
Action: Key pressed <Key.left><Key.left><Key.left><Key.left><Key.left><Key.backspace>8
Screenshot: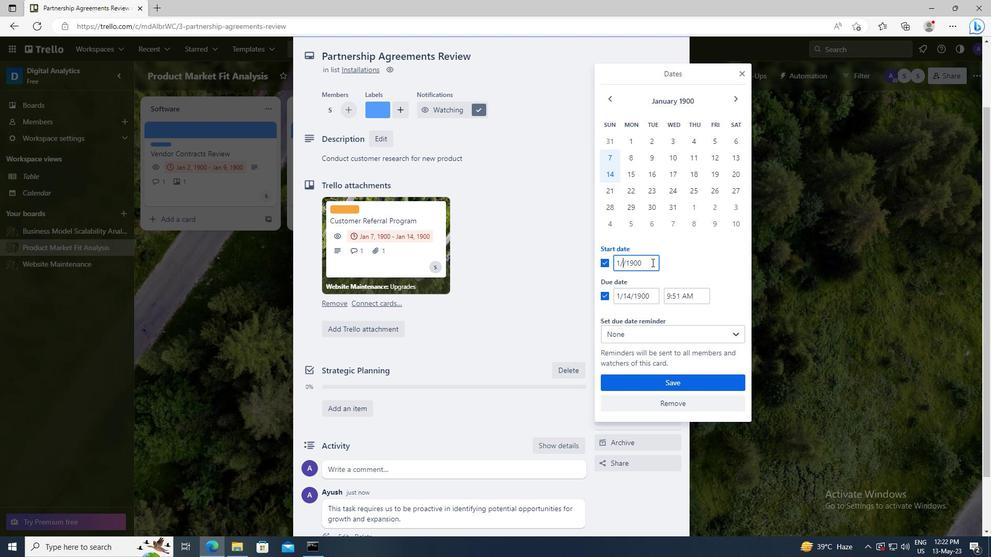 
Action: Mouse moved to (650, 298)
Screenshot: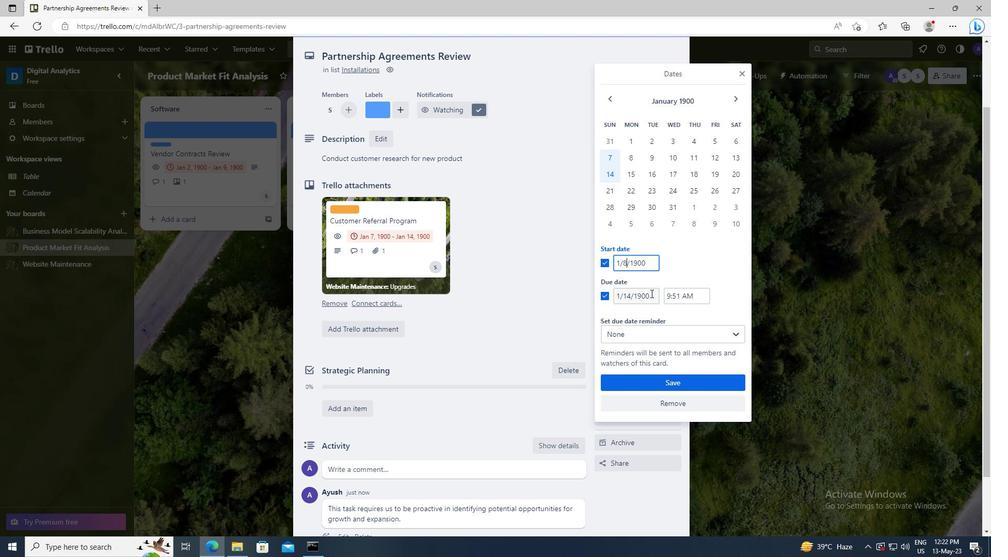
Action: Mouse pressed left at (650, 298)
Screenshot: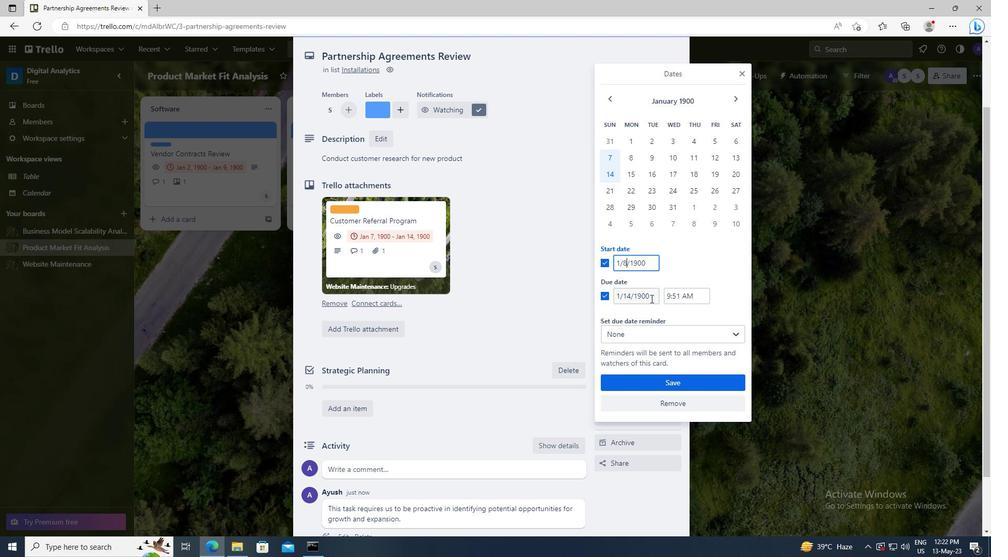 
Action: Key pressed <Key.left><Key.left><Key.left><Key.left><Key.left><Key.backspace><Key.backspace>15
Screenshot: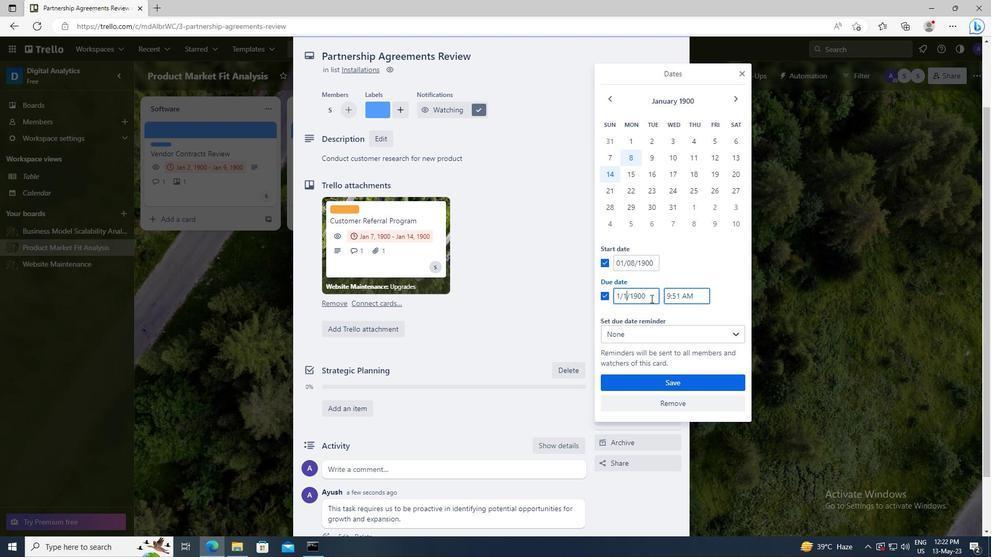 
Action: Mouse moved to (655, 379)
Screenshot: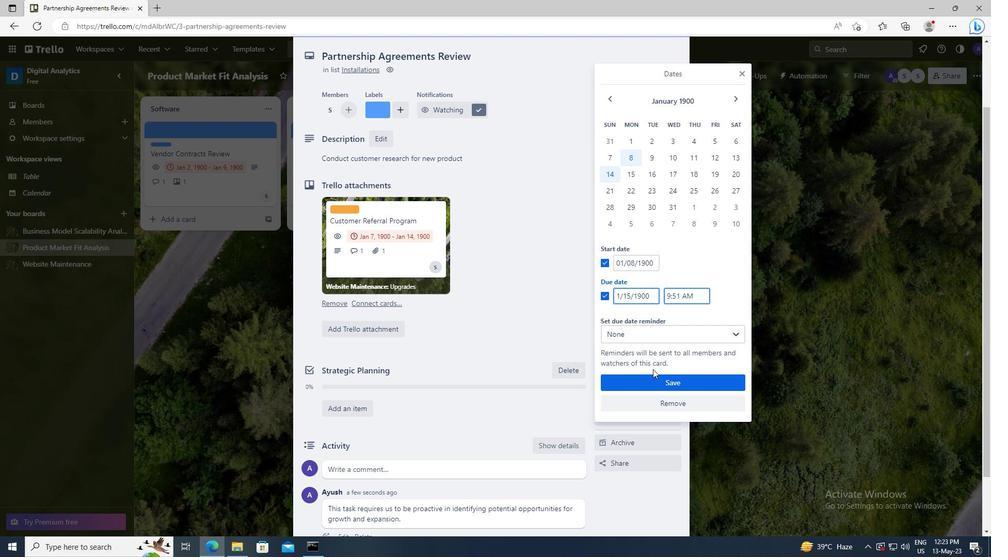 
Action: Mouse pressed left at (655, 379)
Screenshot: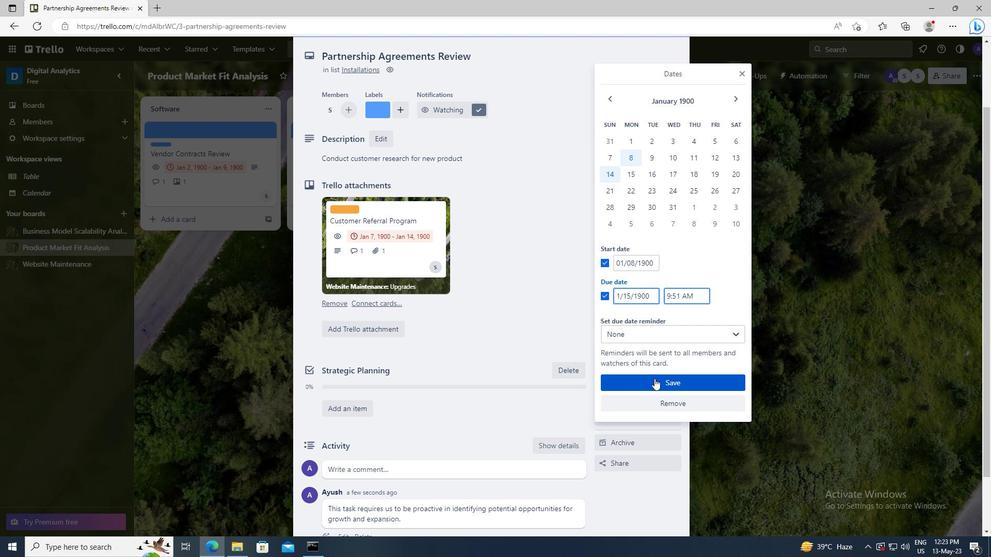 
